 Task: Open settings.json of the linux in the integrated.
Action: Mouse moved to (107, 639)
Screenshot: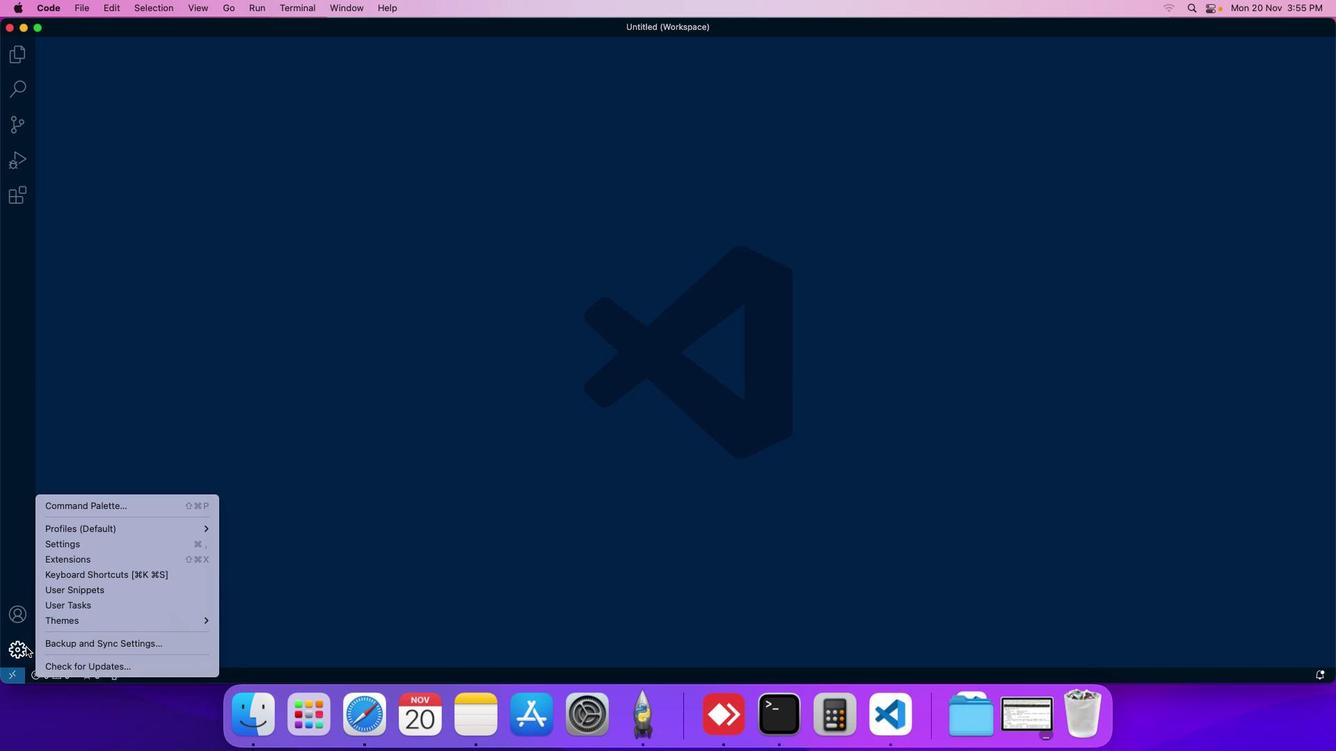 
Action: Mouse pressed left at (107, 639)
Screenshot: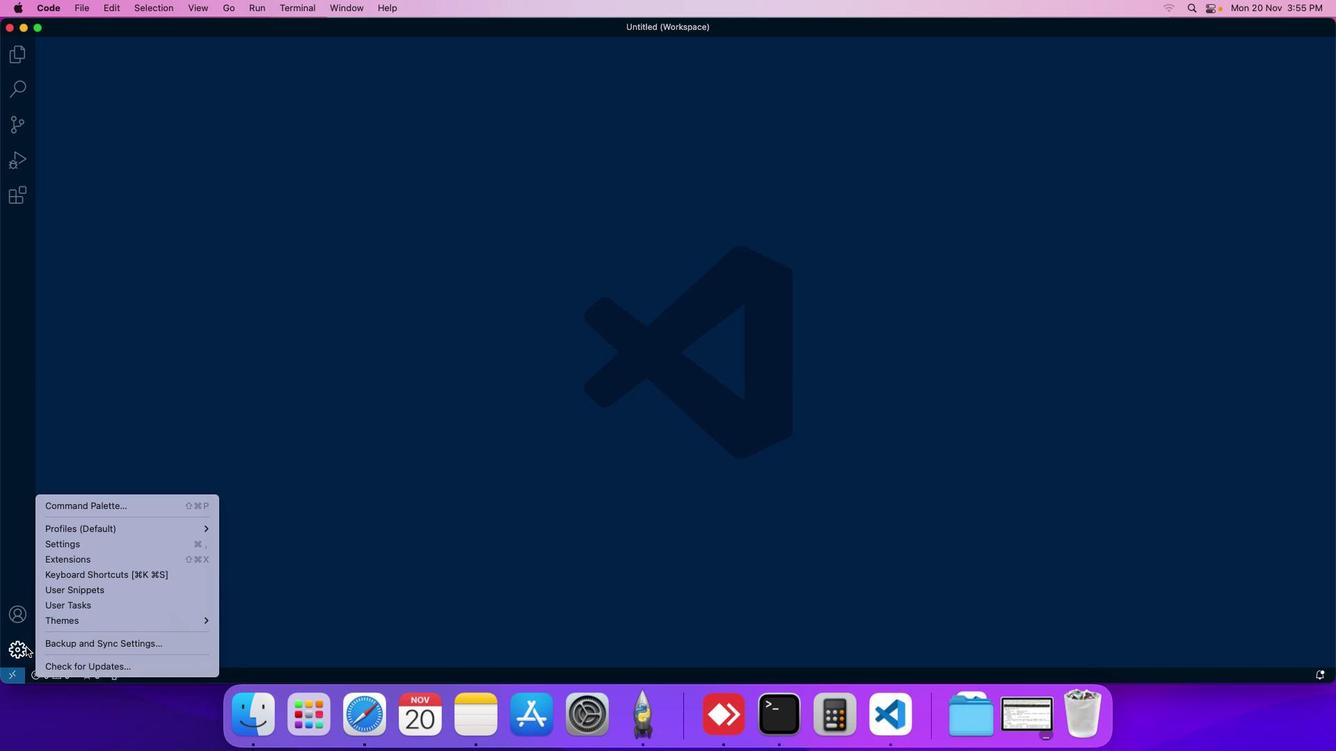 
Action: Mouse moved to (144, 535)
Screenshot: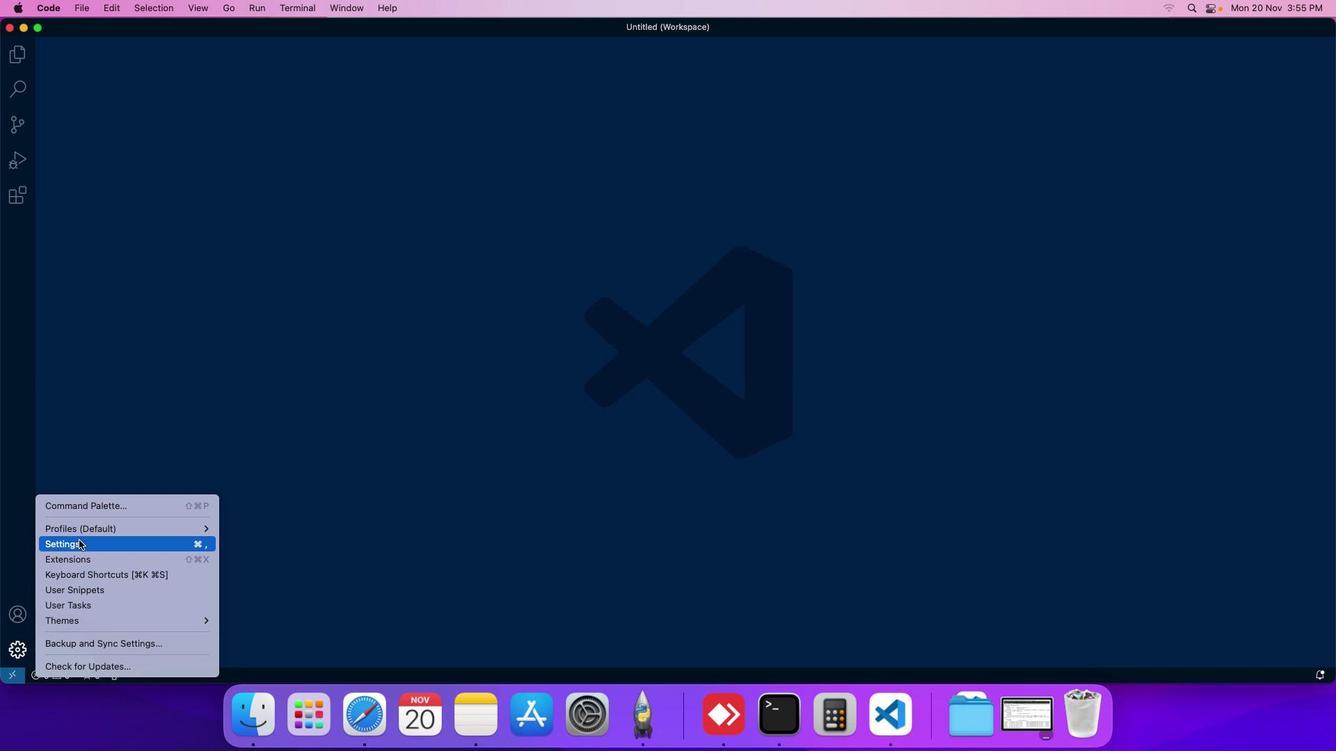 
Action: Mouse pressed left at (144, 535)
Screenshot: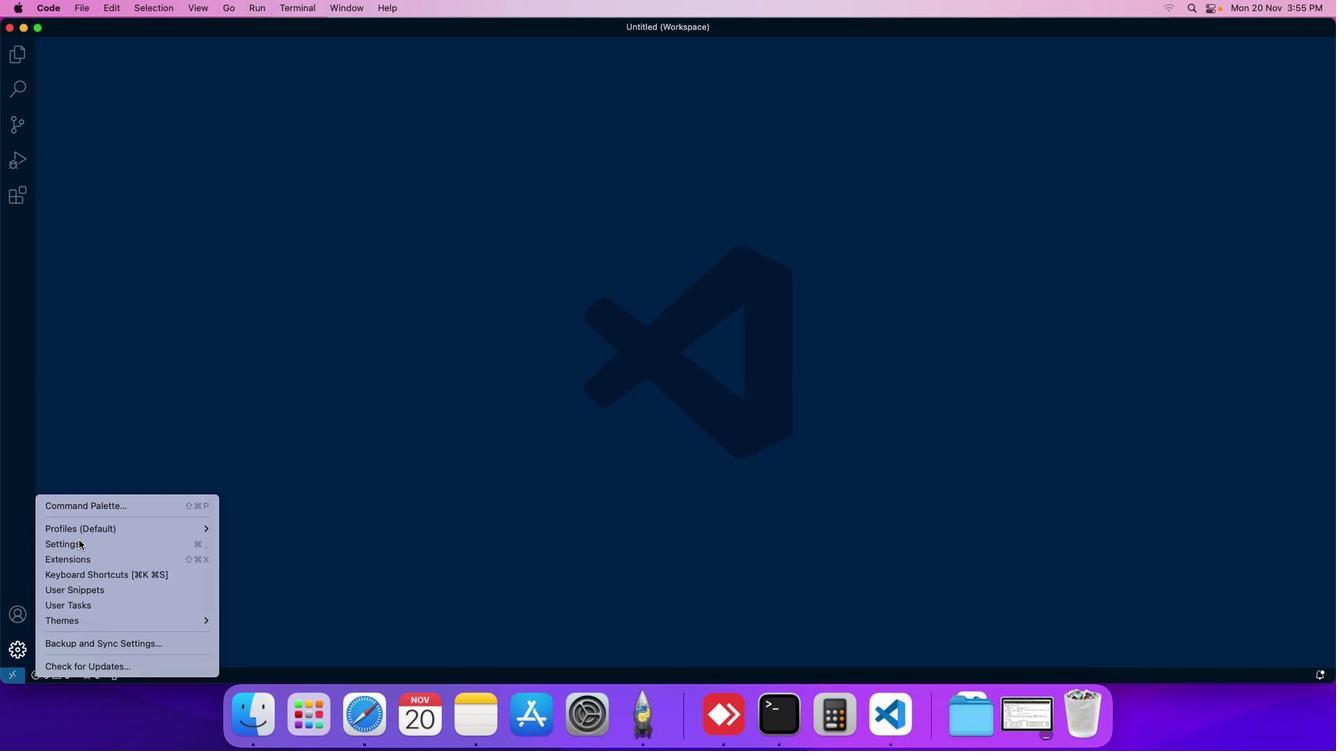 
Action: Mouse moved to (313, 114)
Screenshot: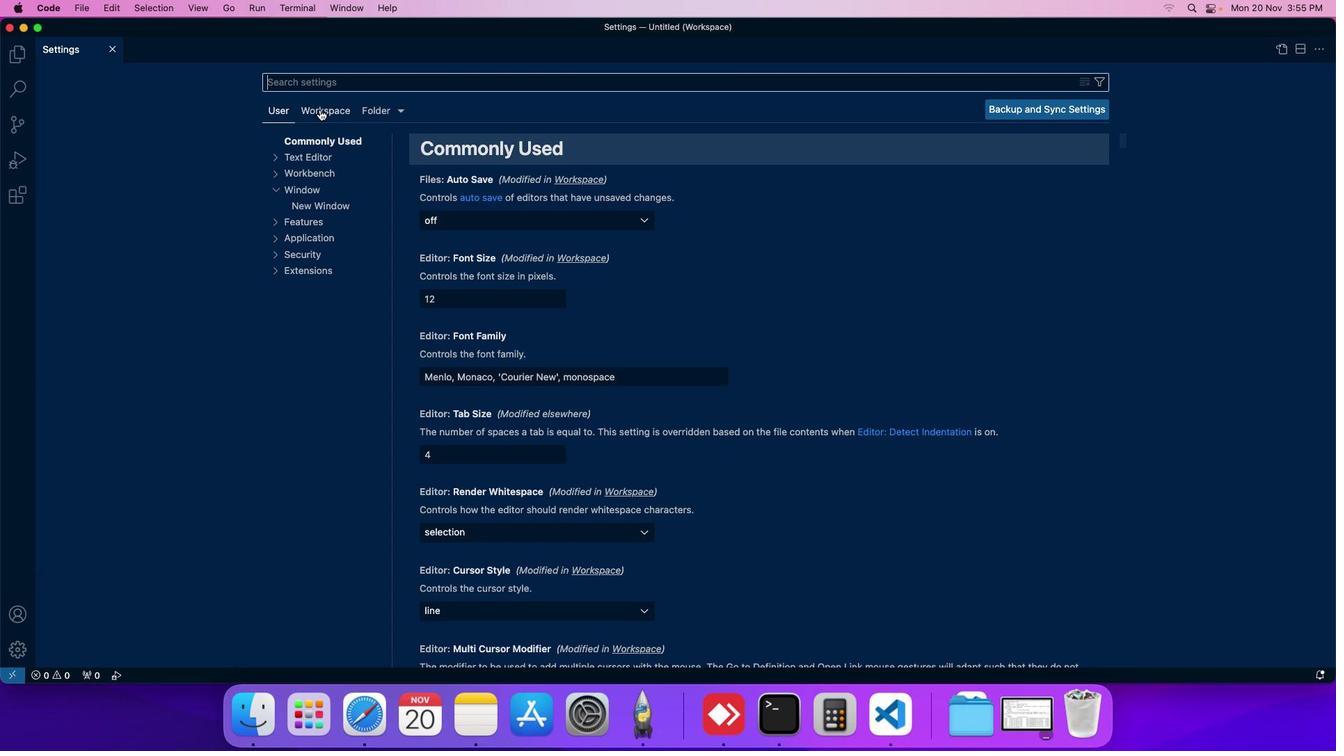 
Action: Mouse pressed left at (313, 114)
Screenshot: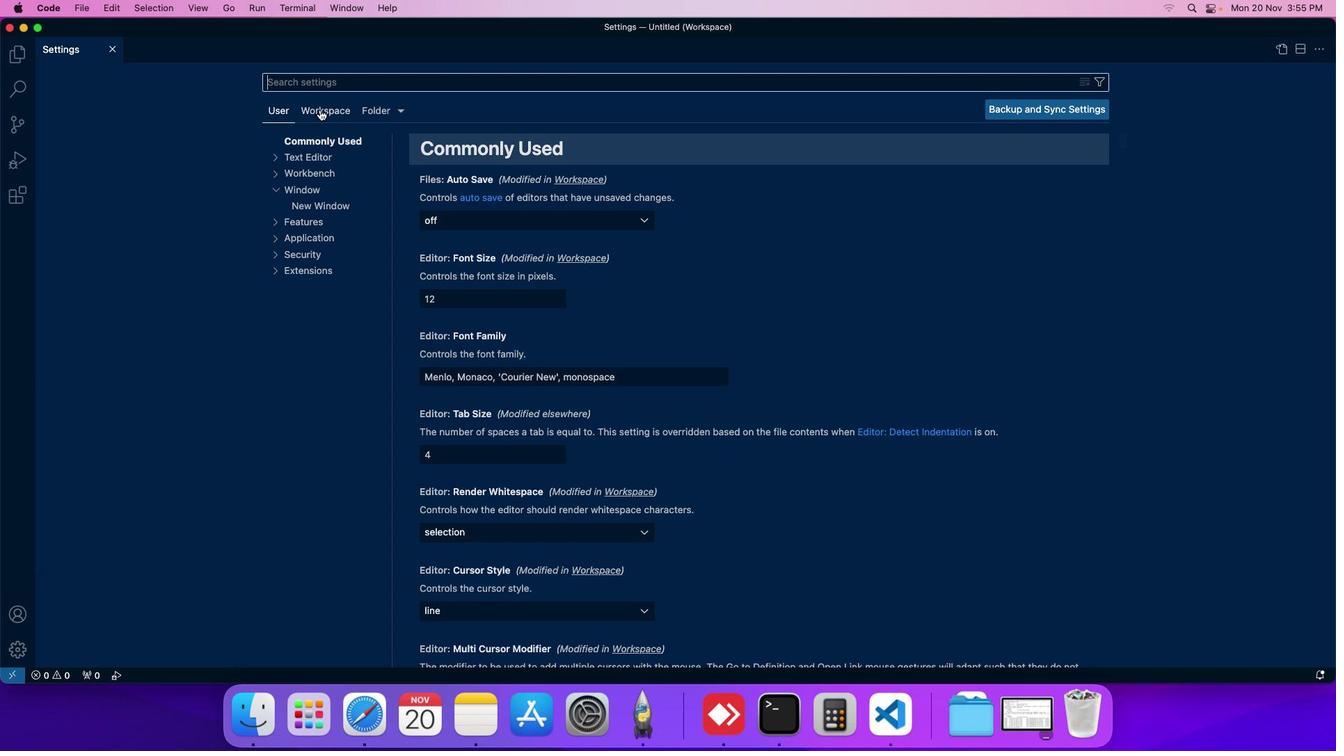 
Action: Mouse moved to (301, 211)
Screenshot: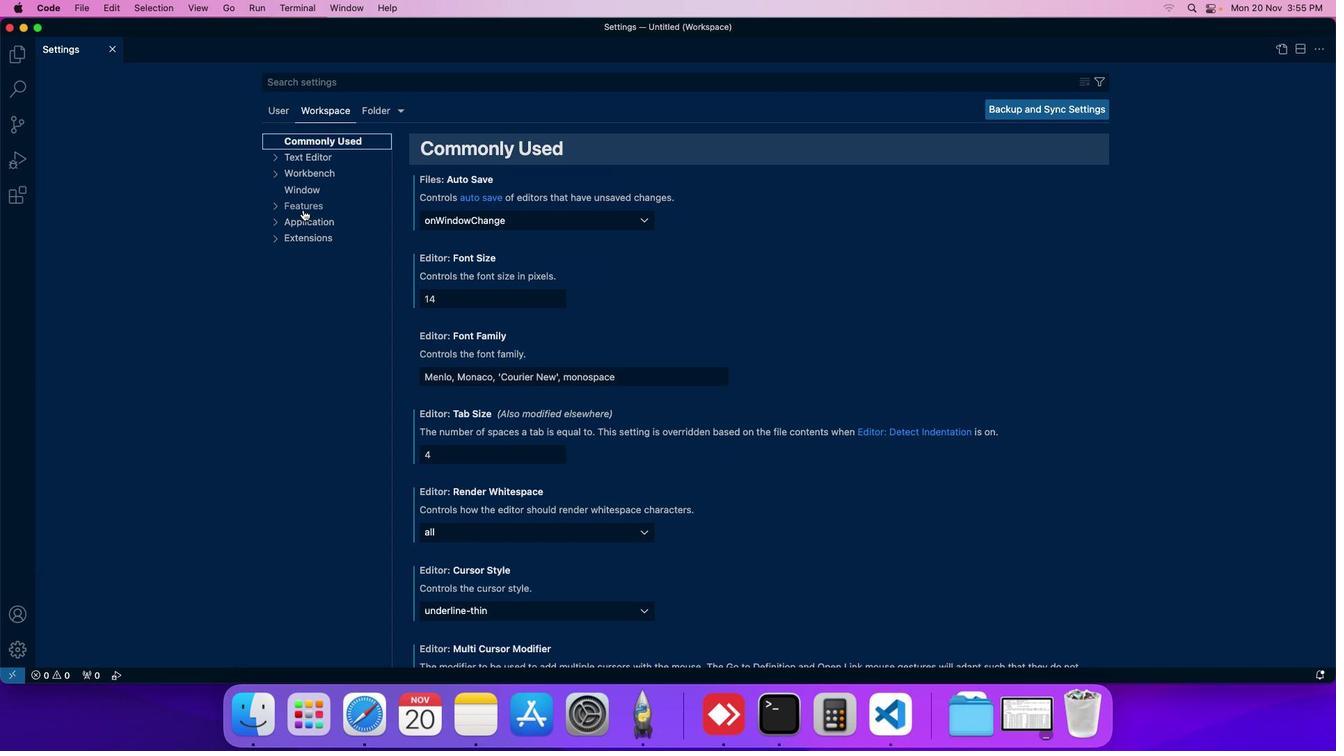 
Action: Mouse pressed left at (301, 211)
Screenshot: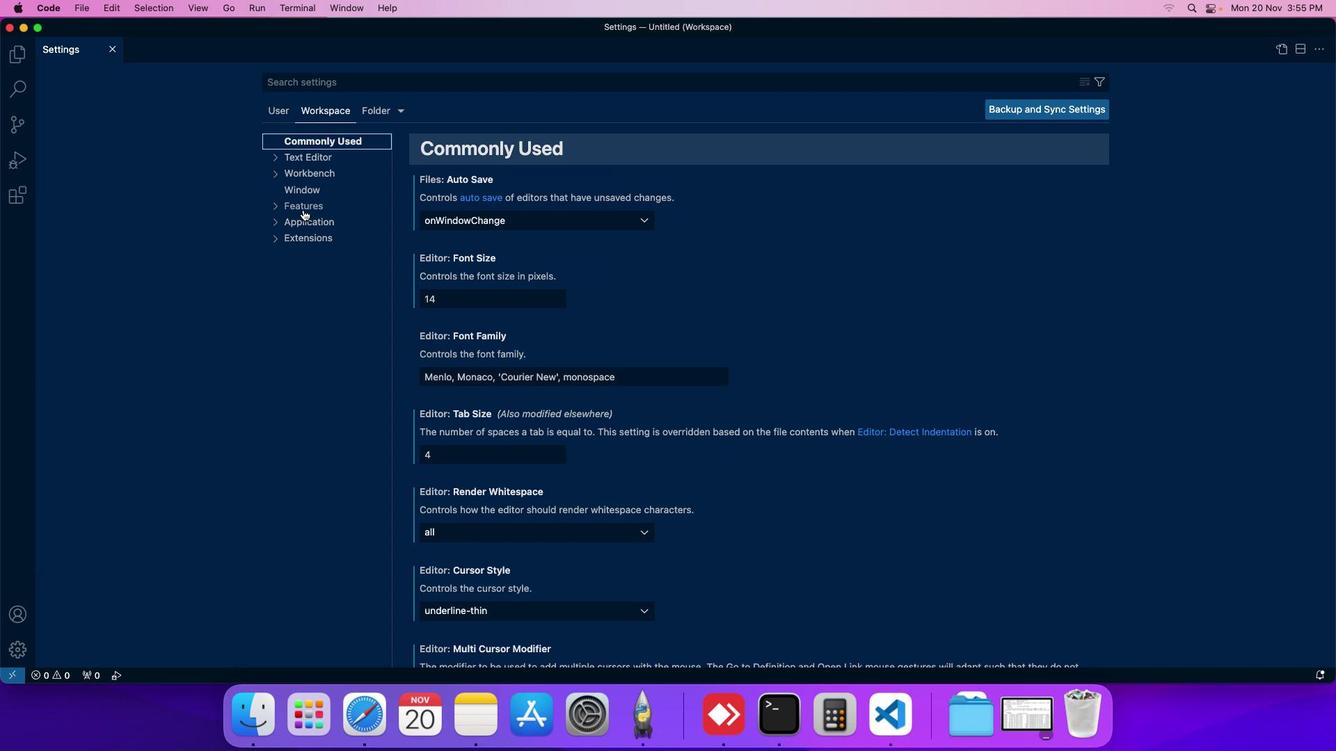 
Action: Mouse moved to (308, 332)
Screenshot: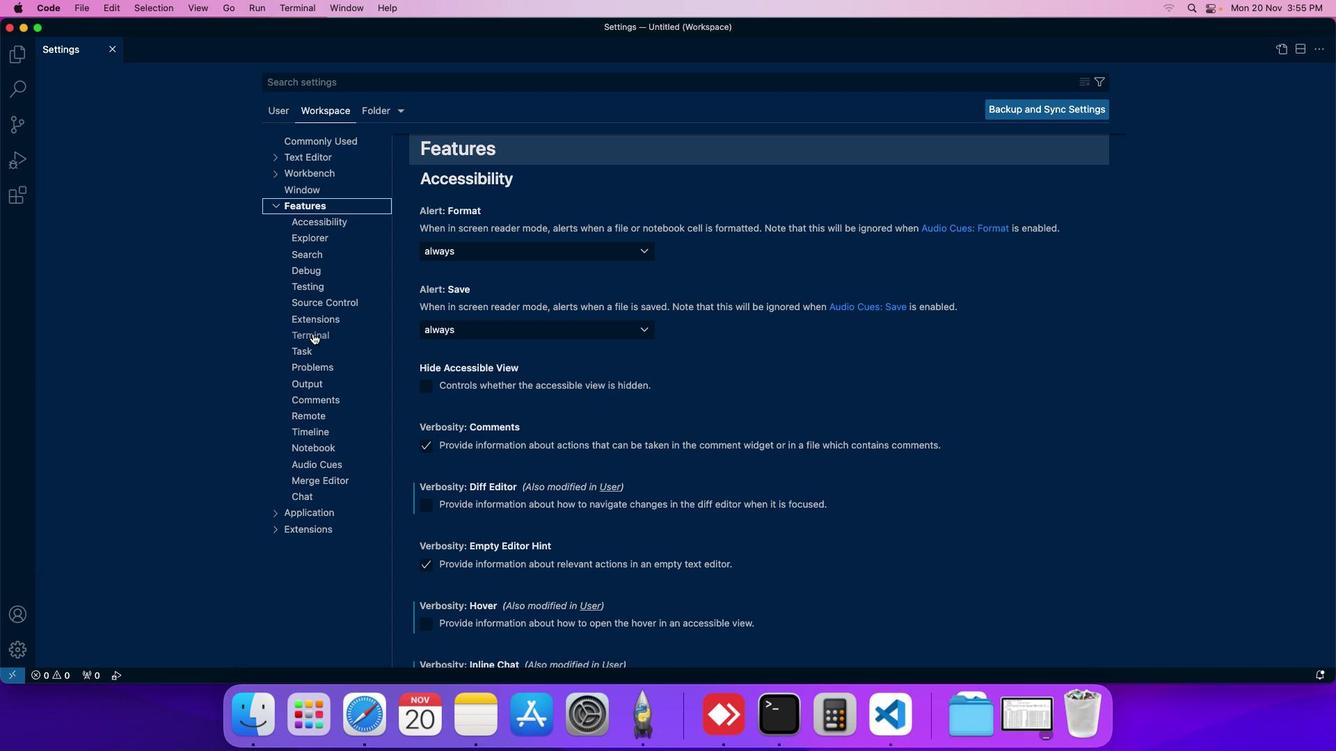 
Action: Mouse pressed left at (308, 332)
Screenshot: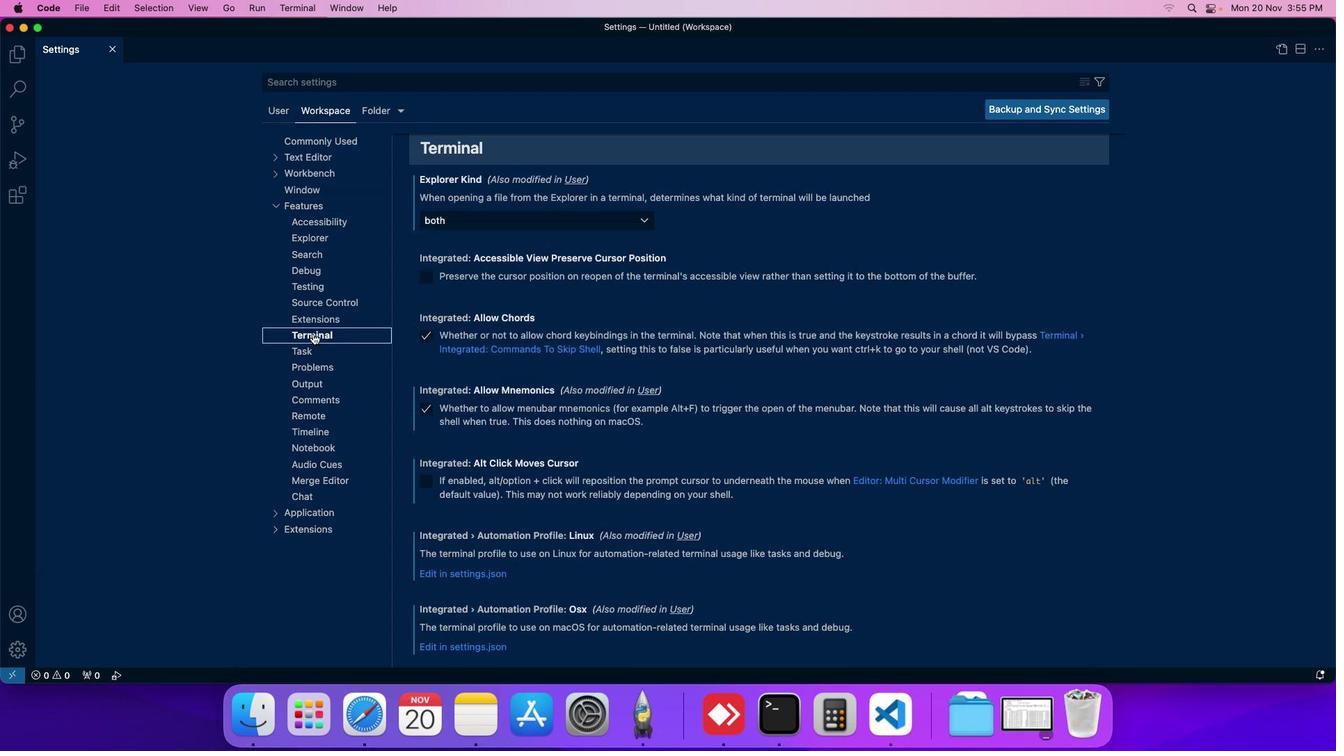 
Action: Mouse moved to (521, 420)
Screenshot: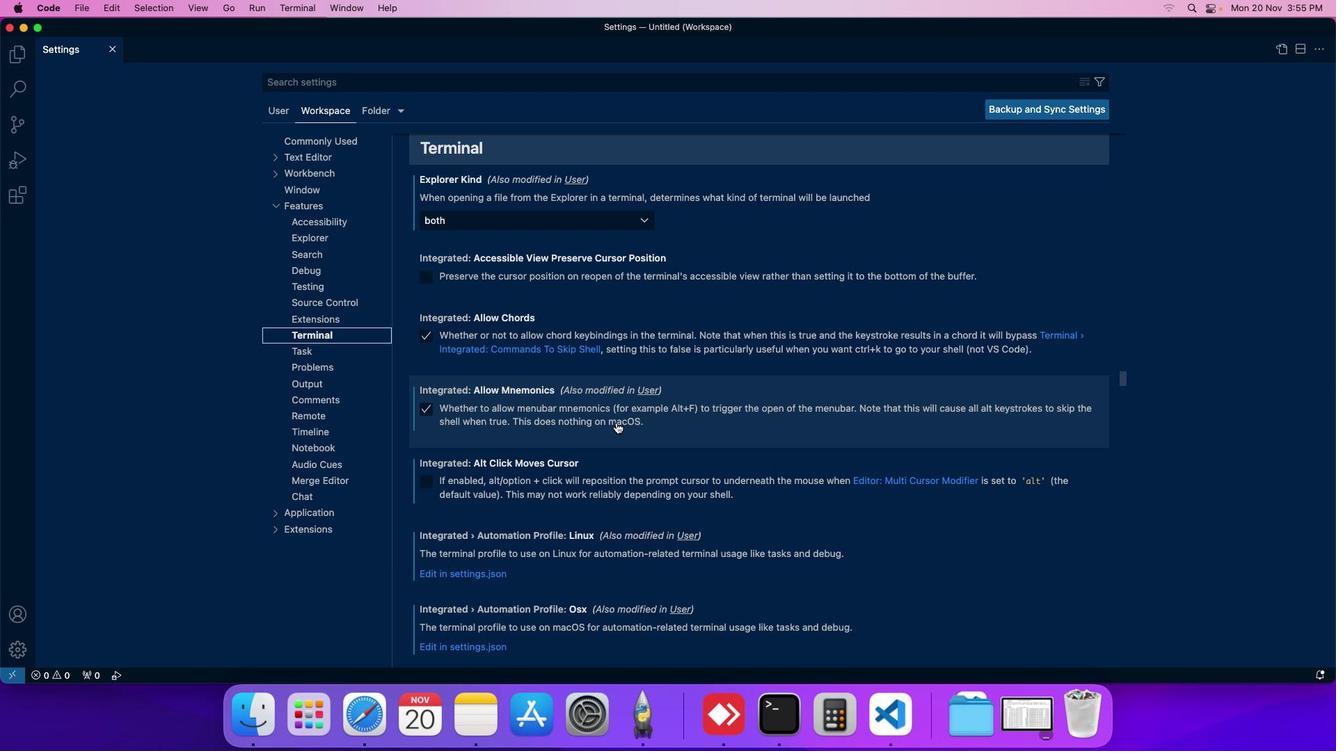 
Action: Mouse scrolled (521, 420) with delta (89, 5)
Screenshot: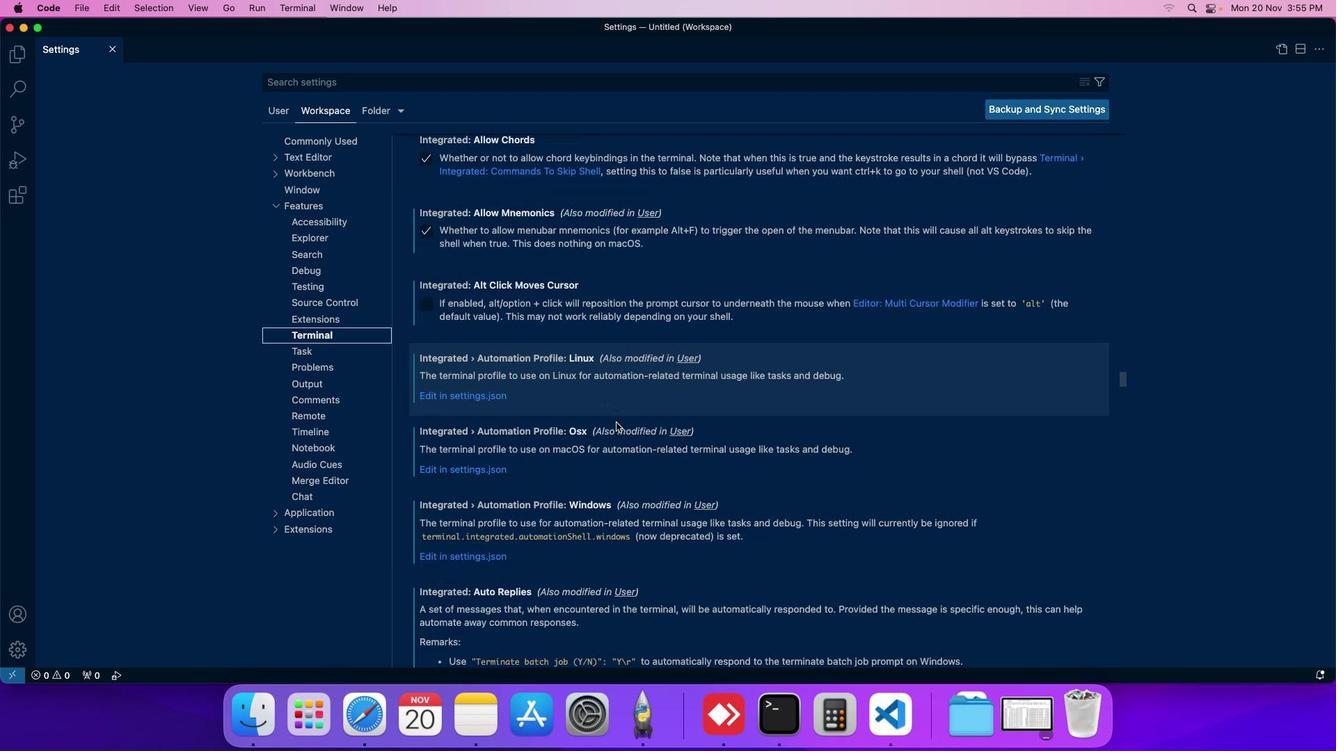 
Action: Mouse scrolled (521, 420) with delta (89, 5)
Screenshot: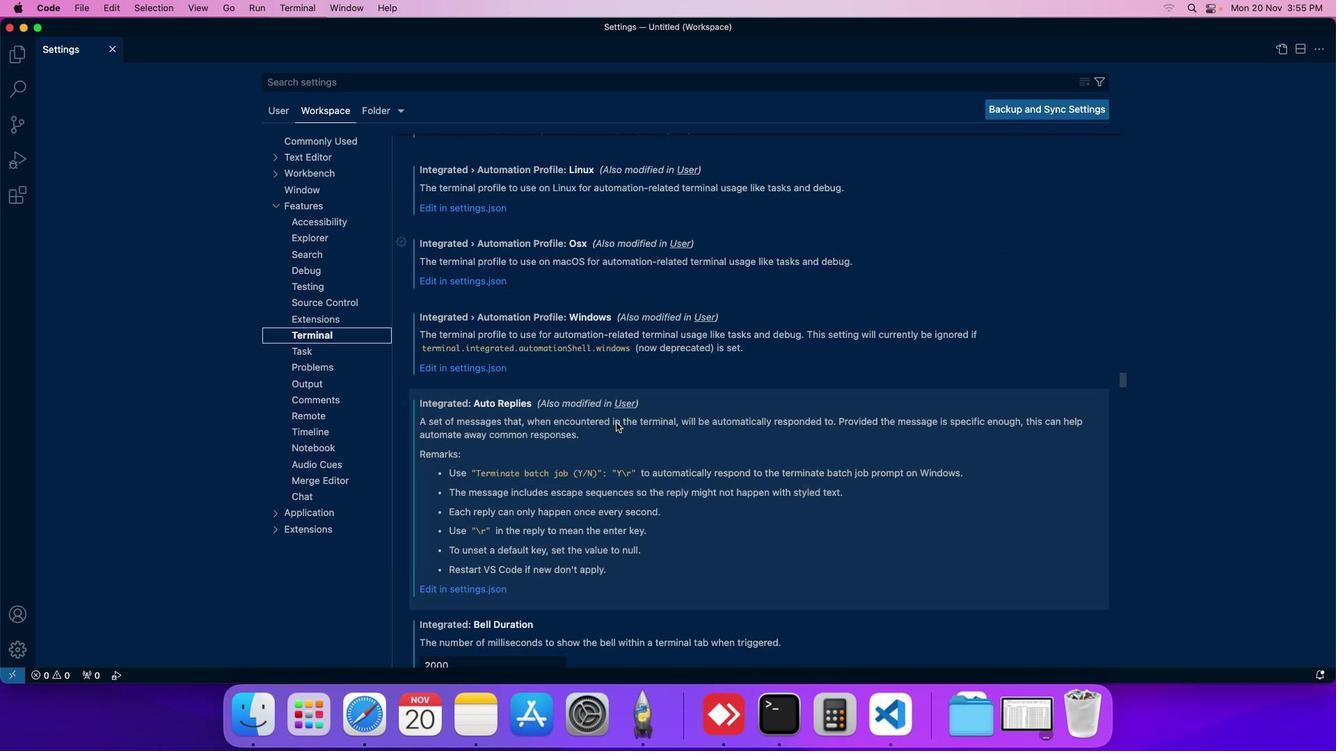 
Action: Mouse moved to (521, 420)
Screenshot: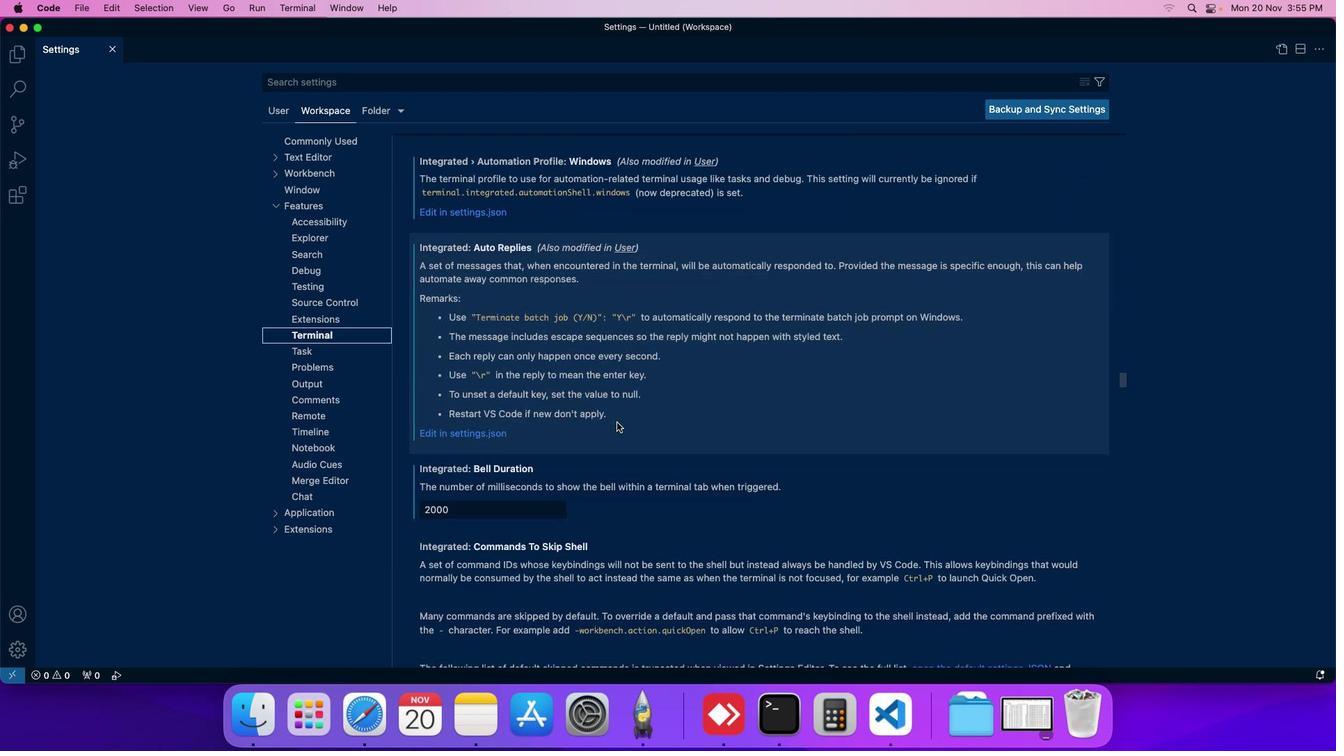 
Action: Mouse scrolled (521, 420) with delta (89, 5)
Screenshot: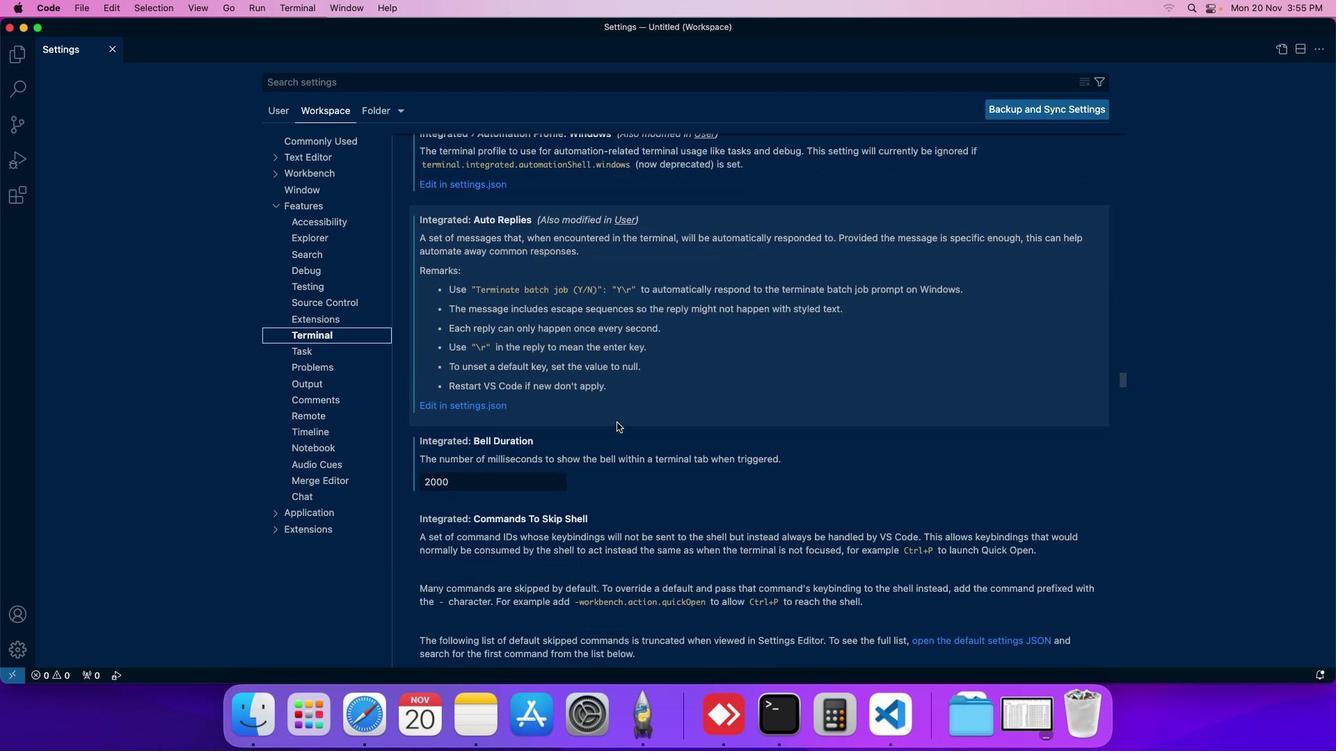 
Action: Mouse scrolled (521, 420) with delta (89, 5)
Screenshot: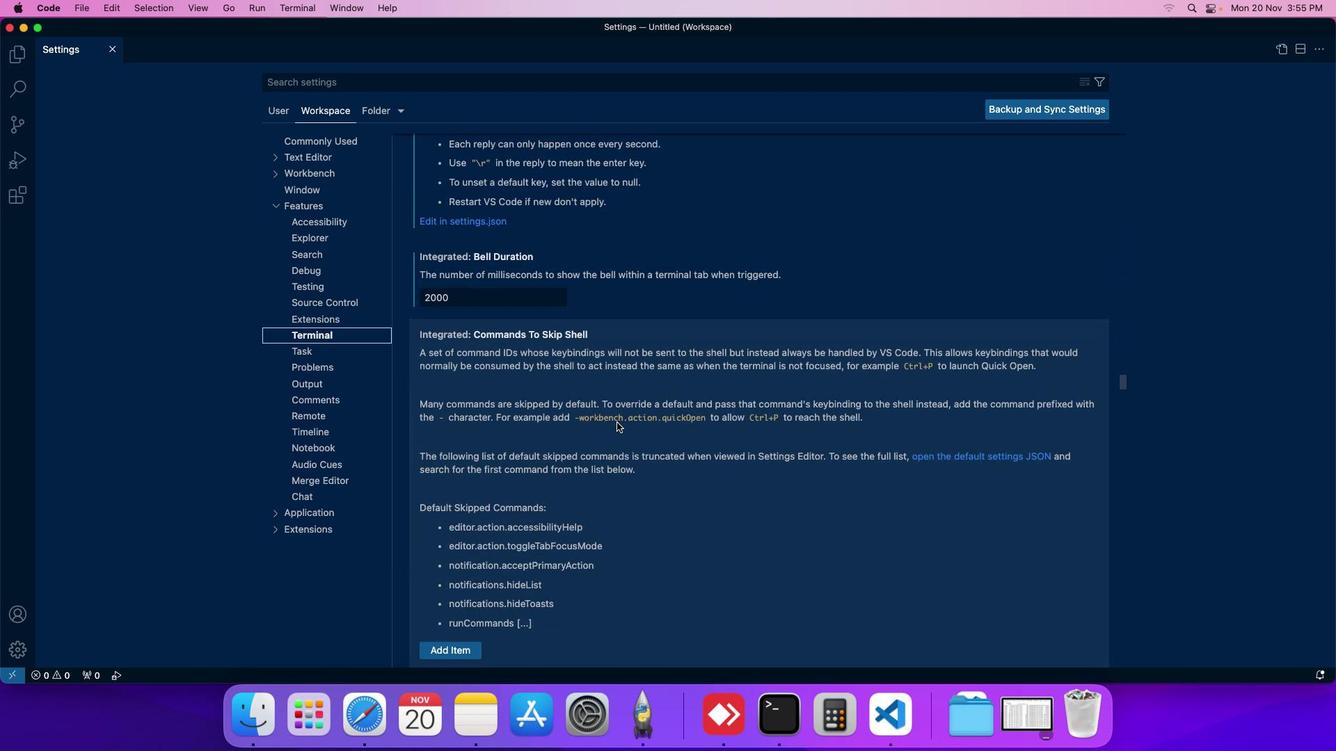 
Action: Mouse scrolled (521, 420) with delta (89, 5)
Screenshot: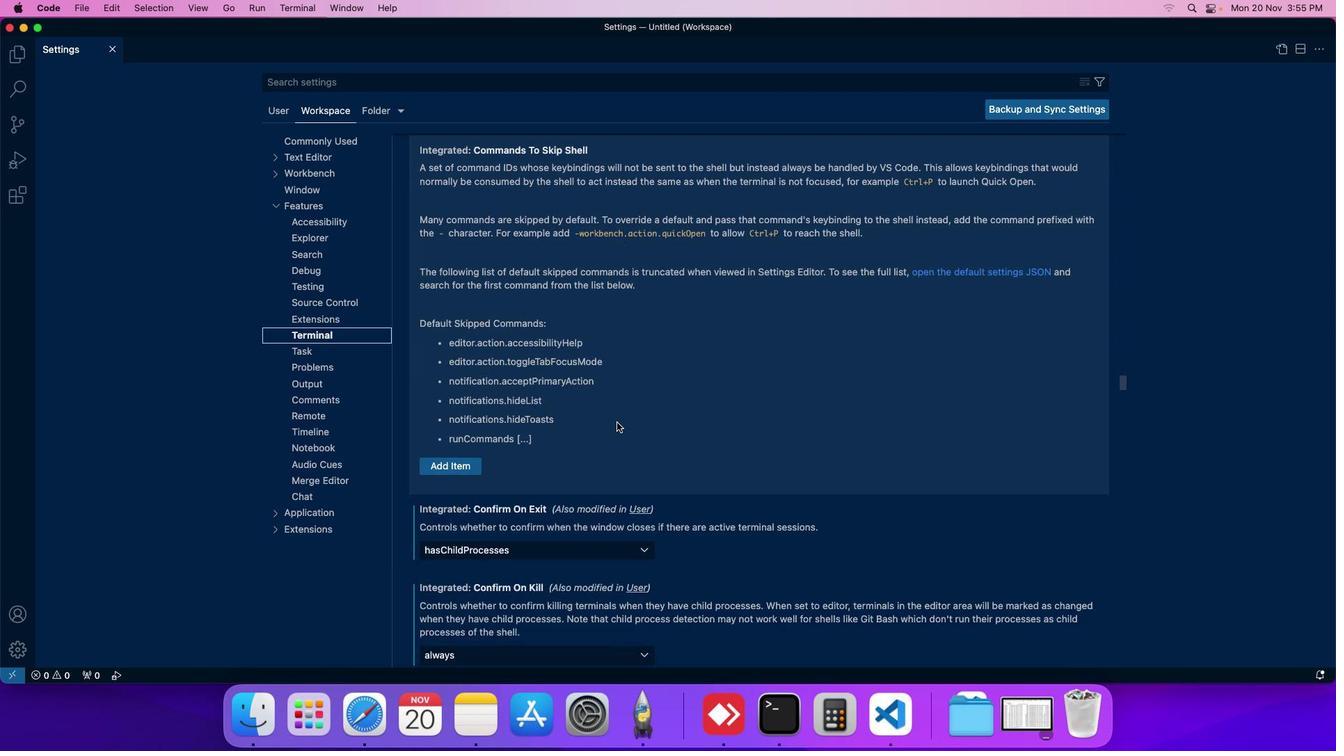 
Action: Mouse scrolled (521, 420) with delta (89, 5)
Screenshot: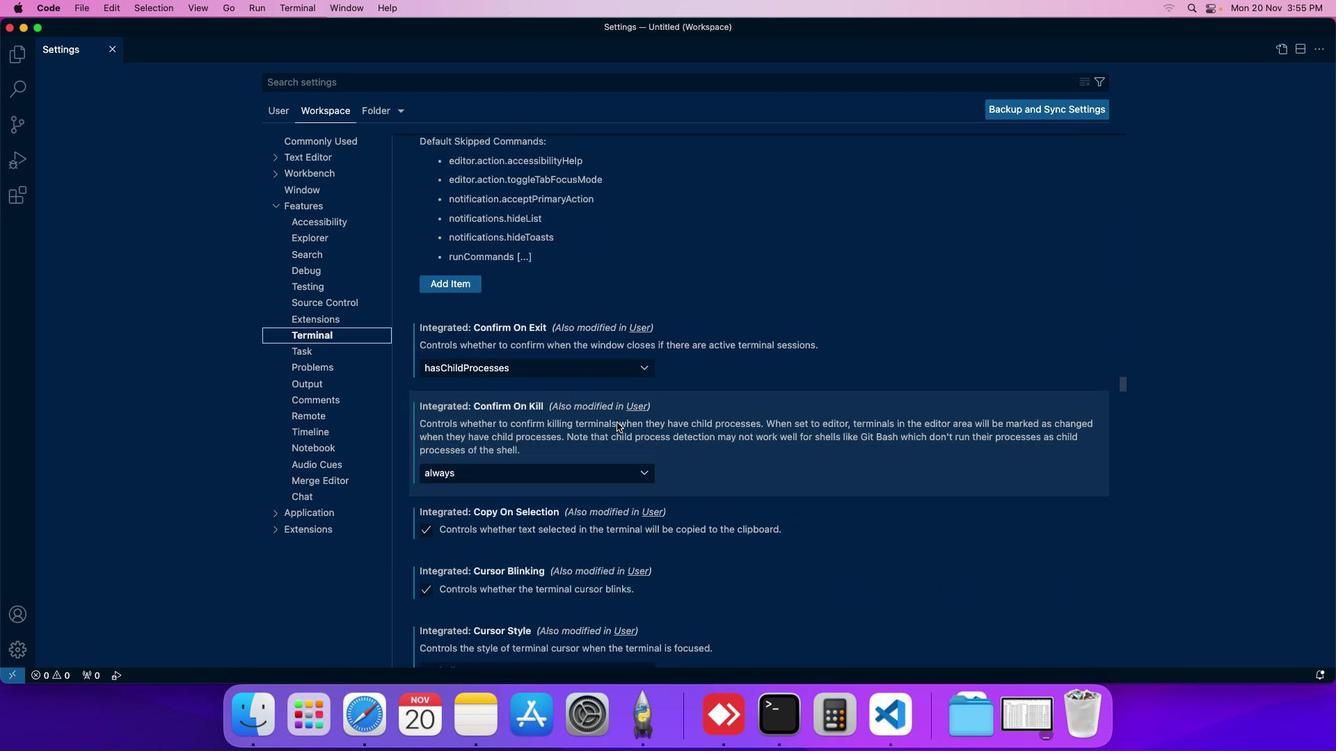 
Action: Mouse scrolled (521, 420) with delta (89, 5)
Screenshot: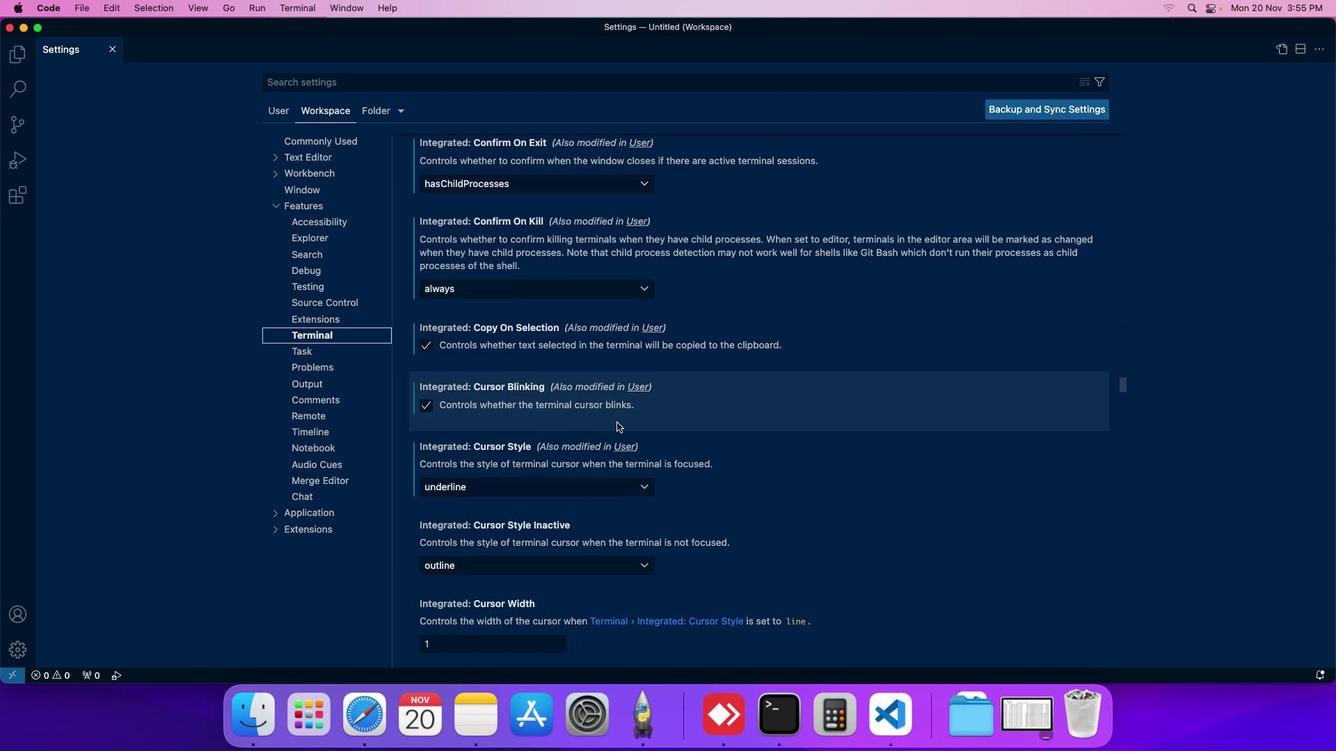 
Action: Mouse moved to (522, 419)
Screenshot: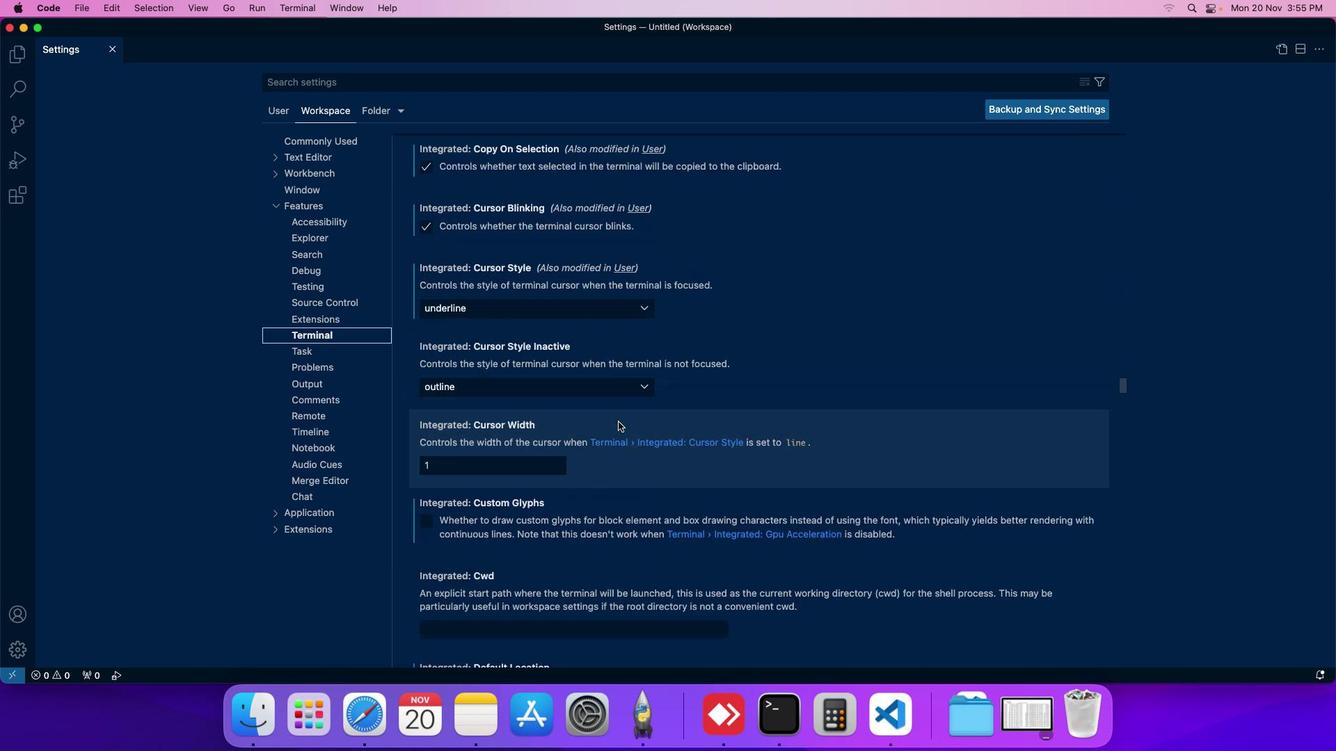 
Action: Mouse scrolled (522, 419) with delta (89, 5)
Screenshot: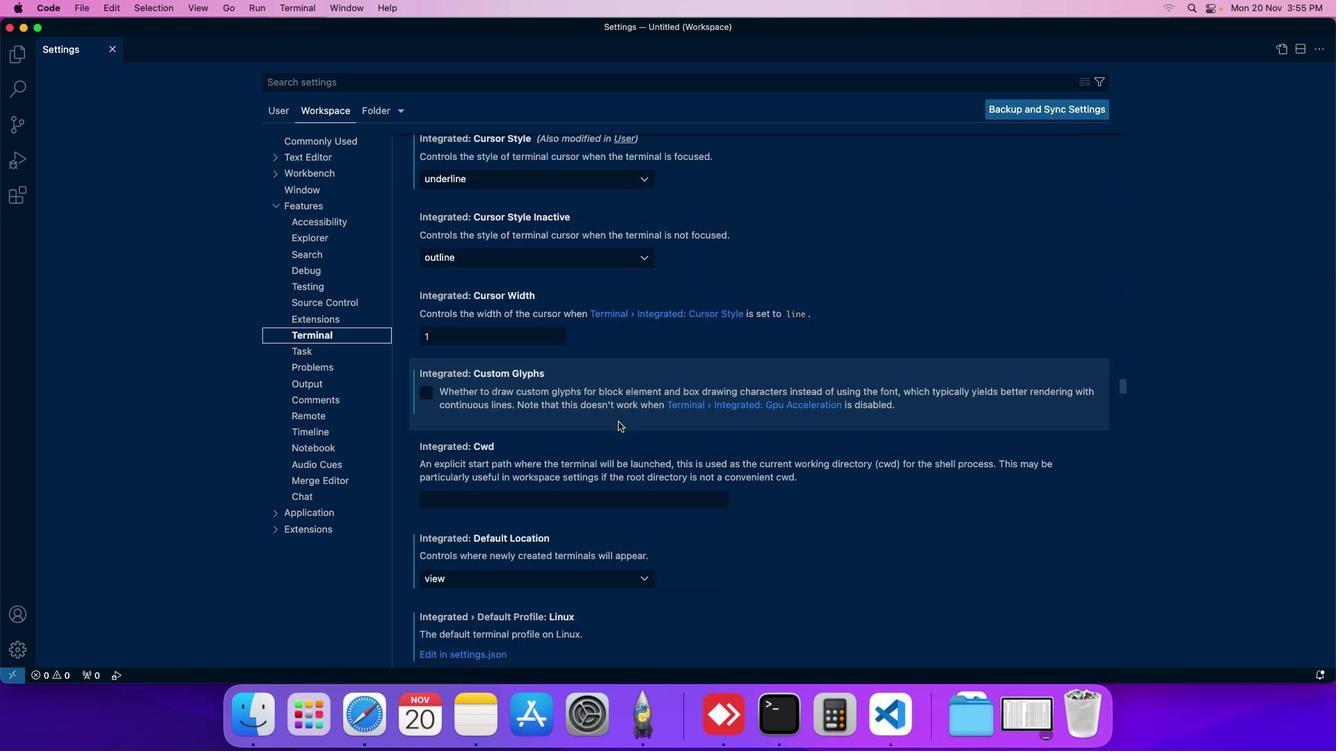 
Action: Mouse scrolled (522, 419) with delta (89, 5)
Screenshot: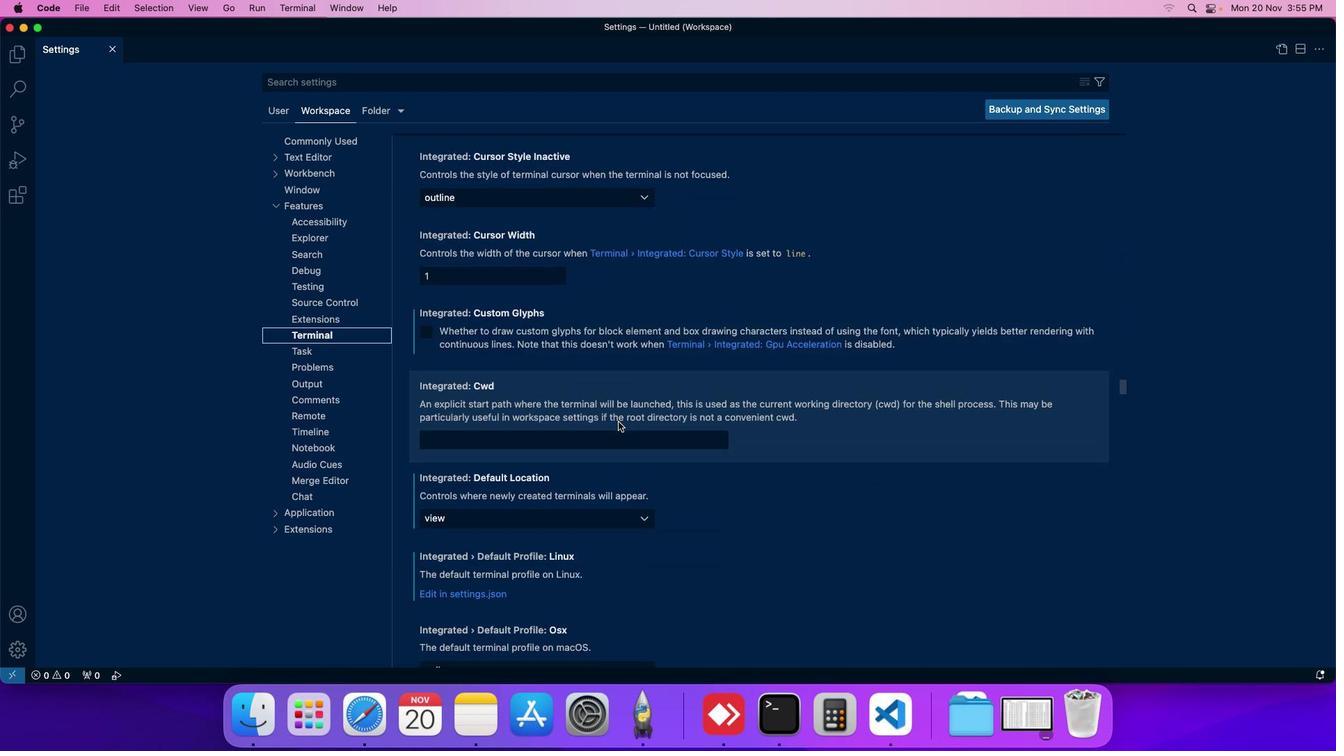 
Action: Mouse moved to (522, 419)
Screenshot: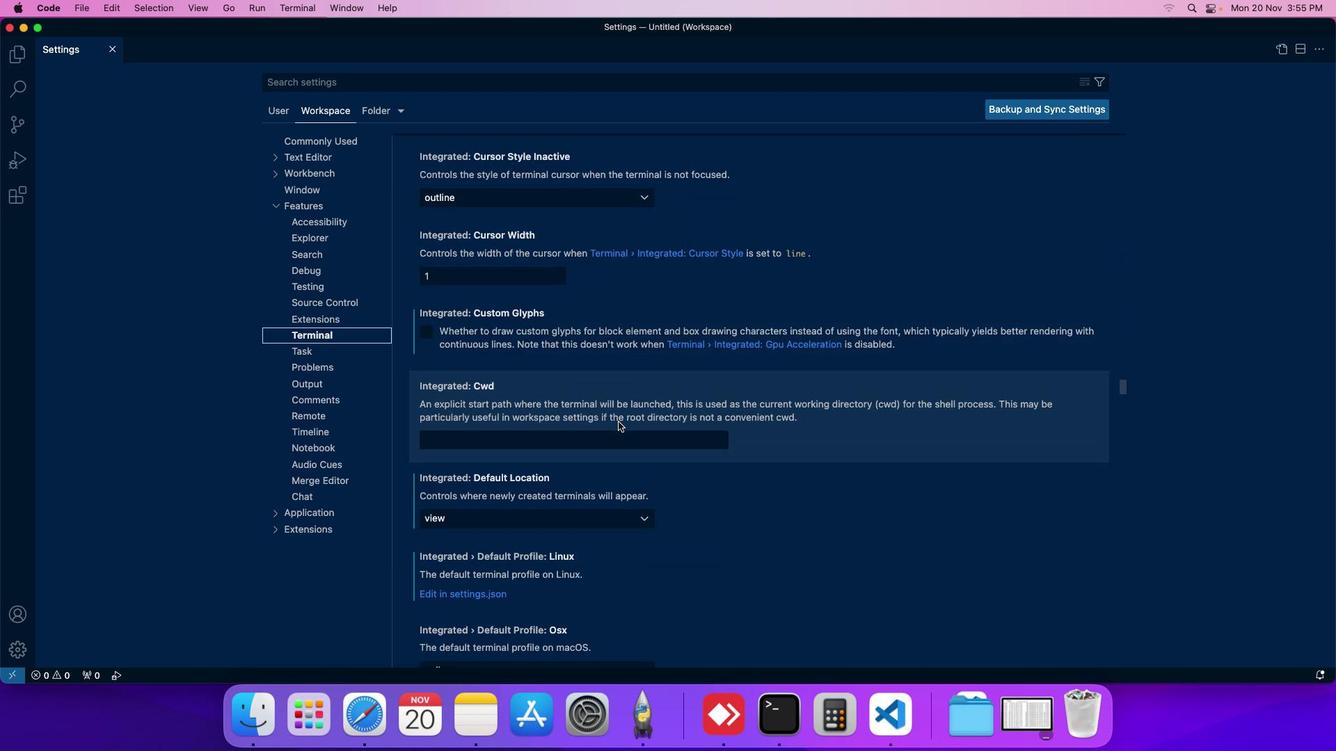 
Action: Mouse scrolled (522, 419) with delta (89, 5)
Screenshot: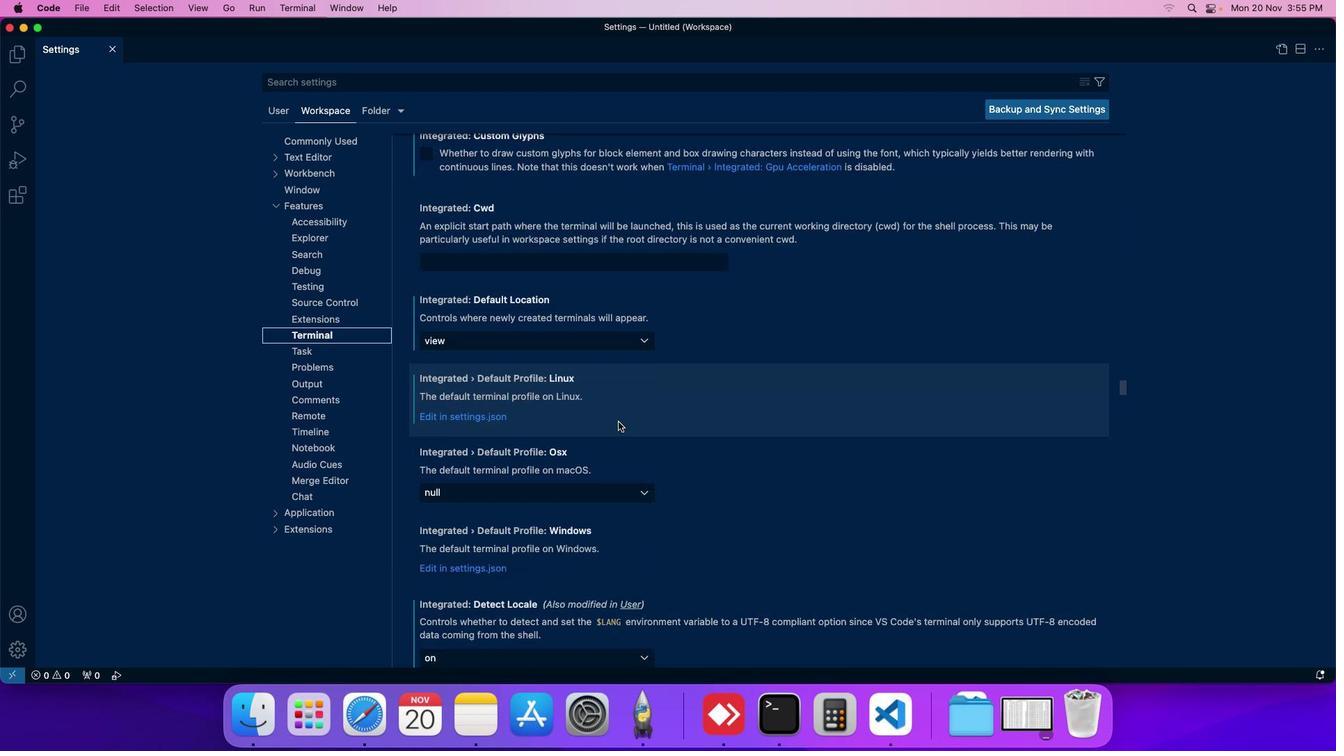 
Action: Mouse scrolled (522, 419) with delta (89, 5)
Screenshot: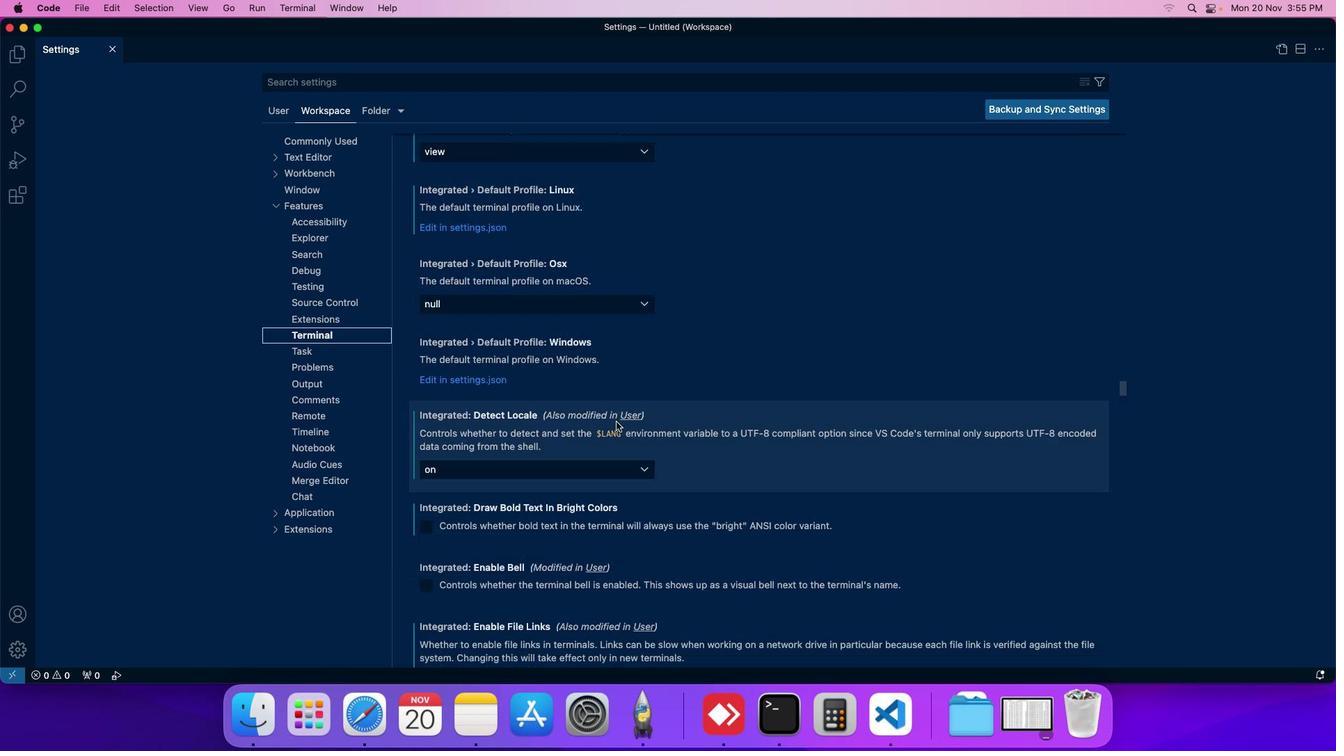 
Action: Mouse moved to (520, 419)
Screenshot: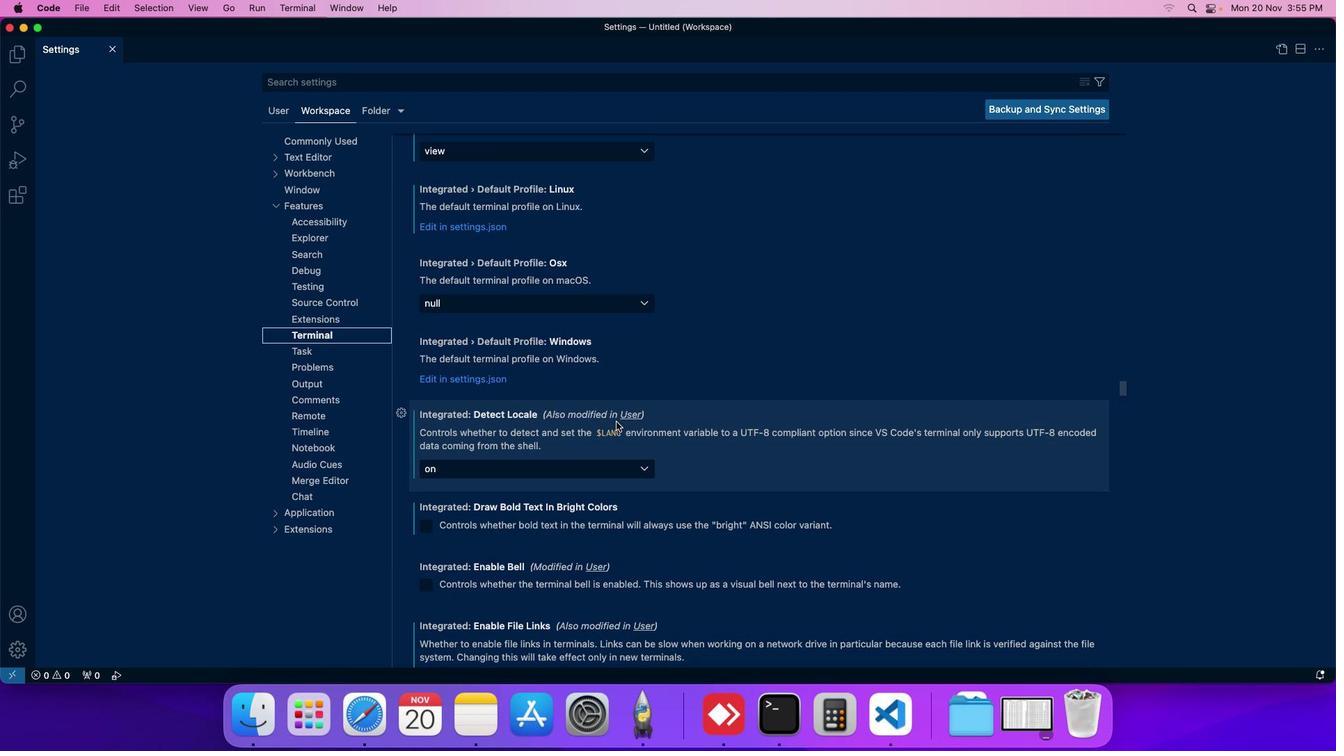 
Action: Mouse scrolled (520, 419) with delta (89, 5)
Screenshot: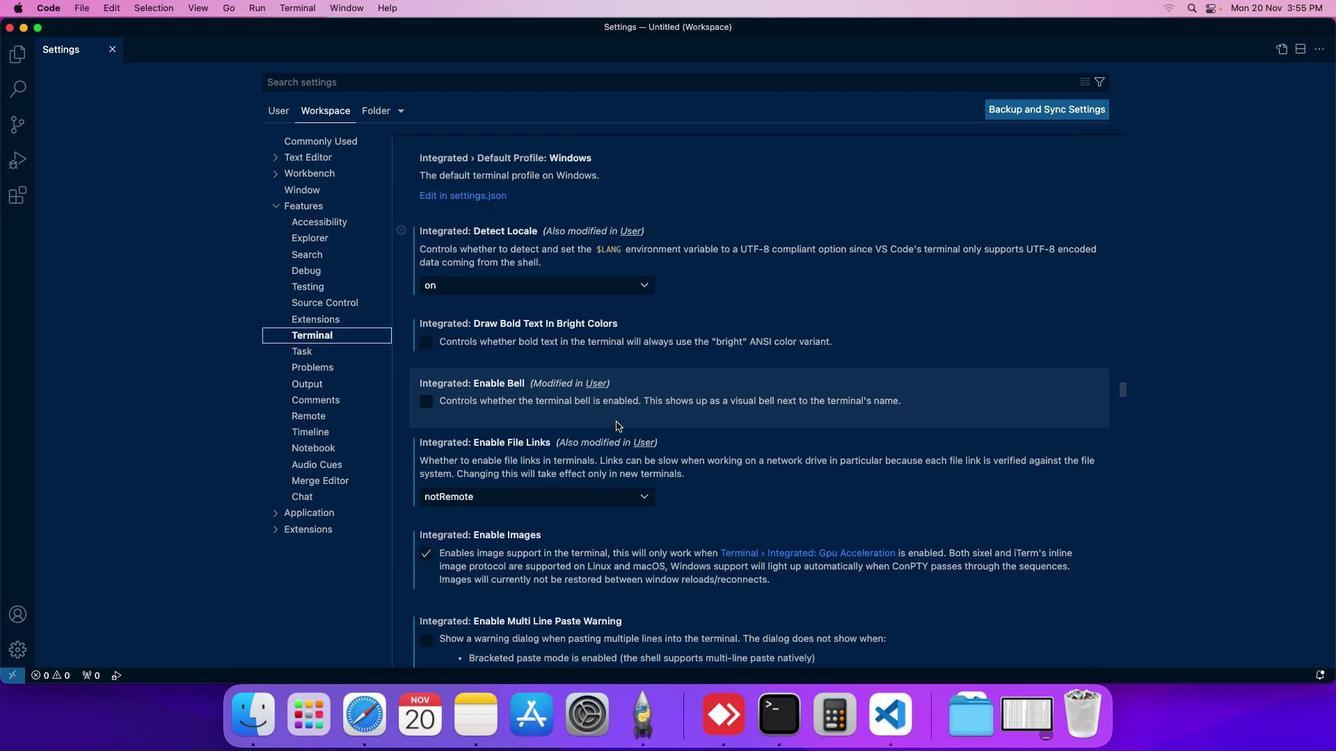 
Action: Mouse scrolled (520, 419) with delta (89, 5)
Screenshot: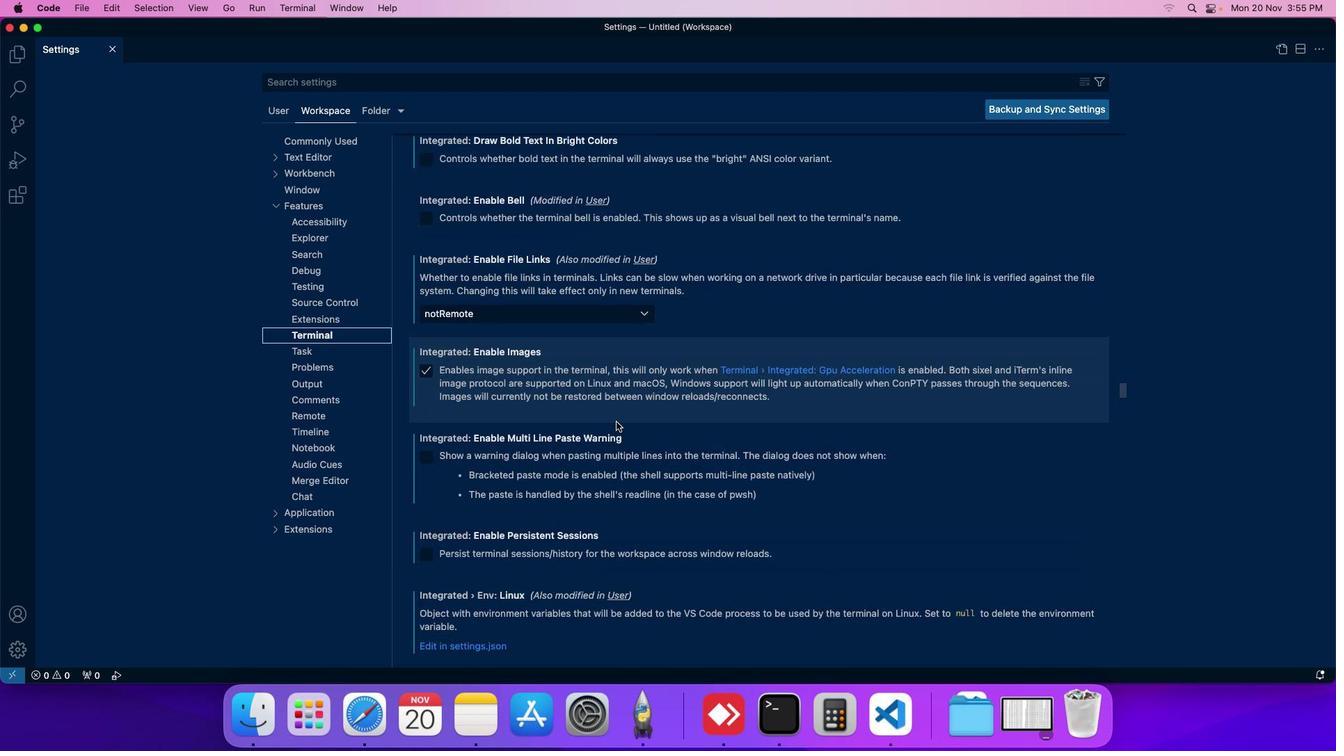 
Action: Mouse scrolled (520, 419) with delta (89, 5)
Screenshot: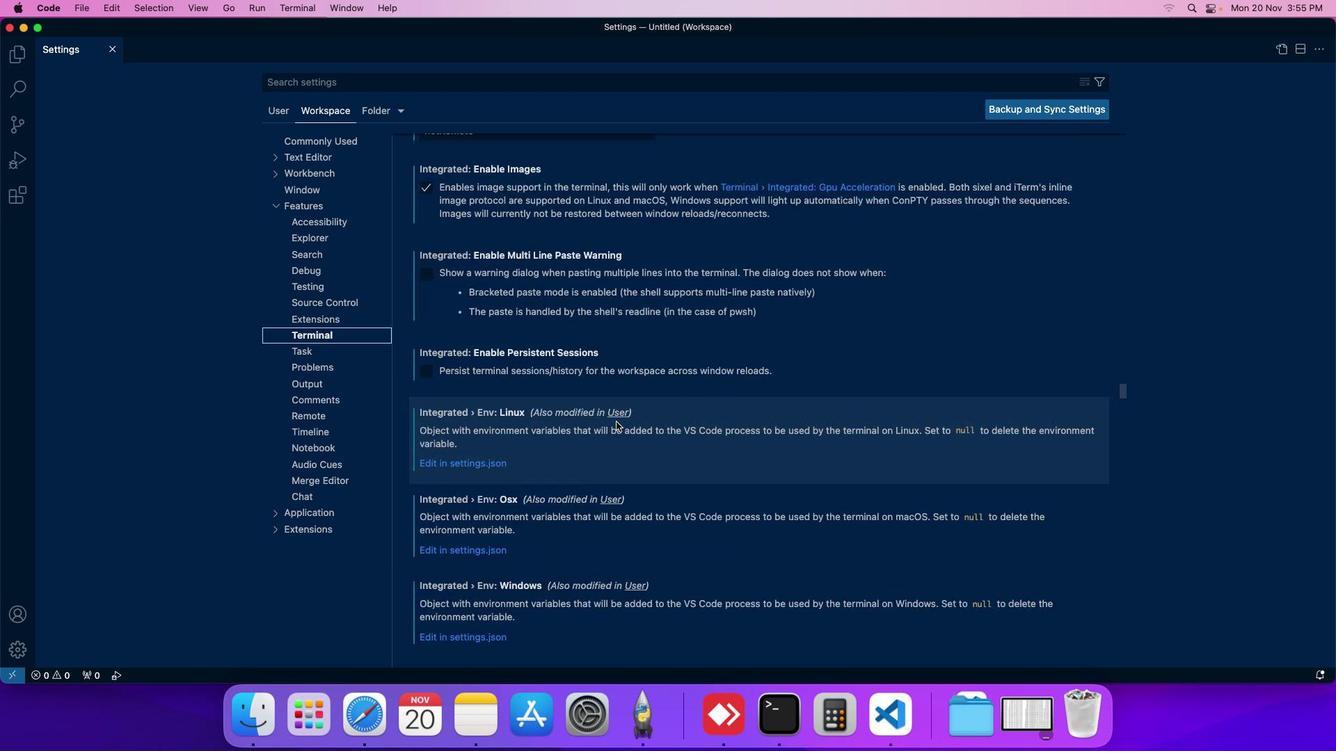
Action: Mouse scrolled (520, 419) with delta (89, 5)
Screenshot: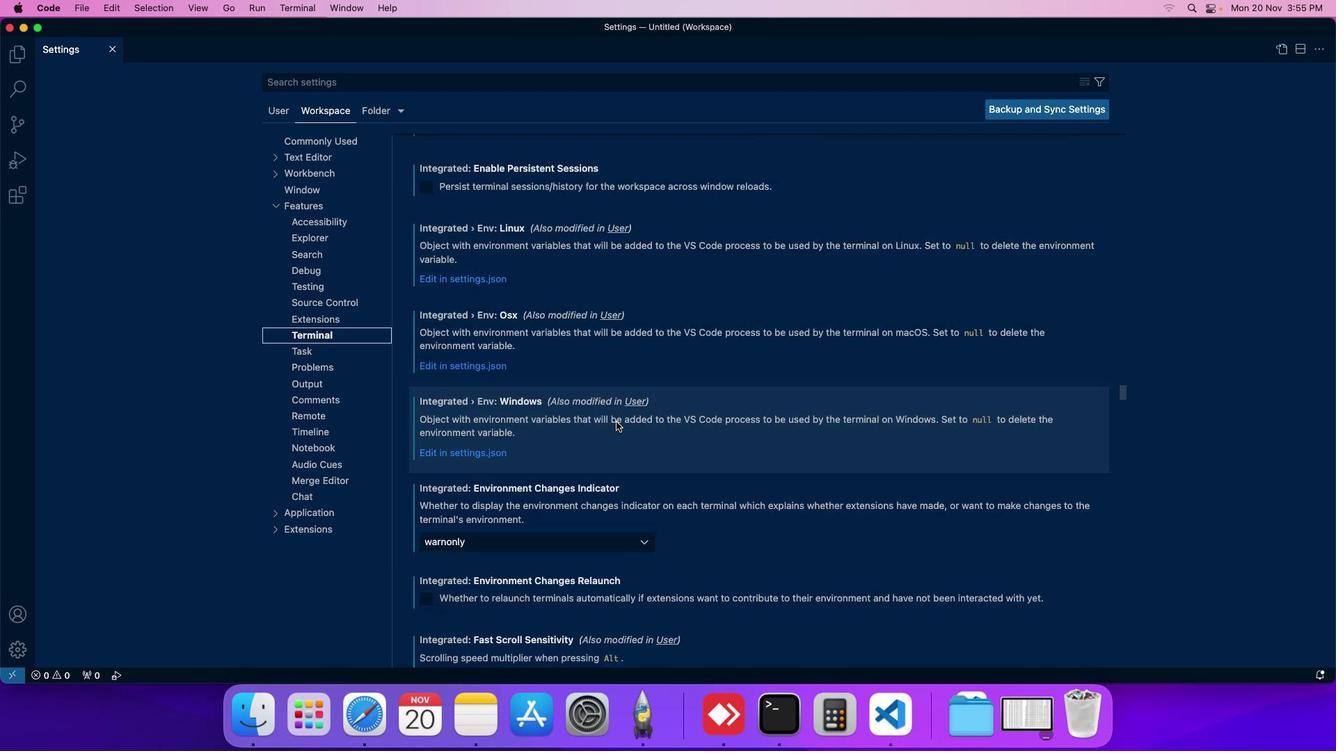 
Action: Mouse scrolled (520, 419) with delta (89, 5)
Screenshot: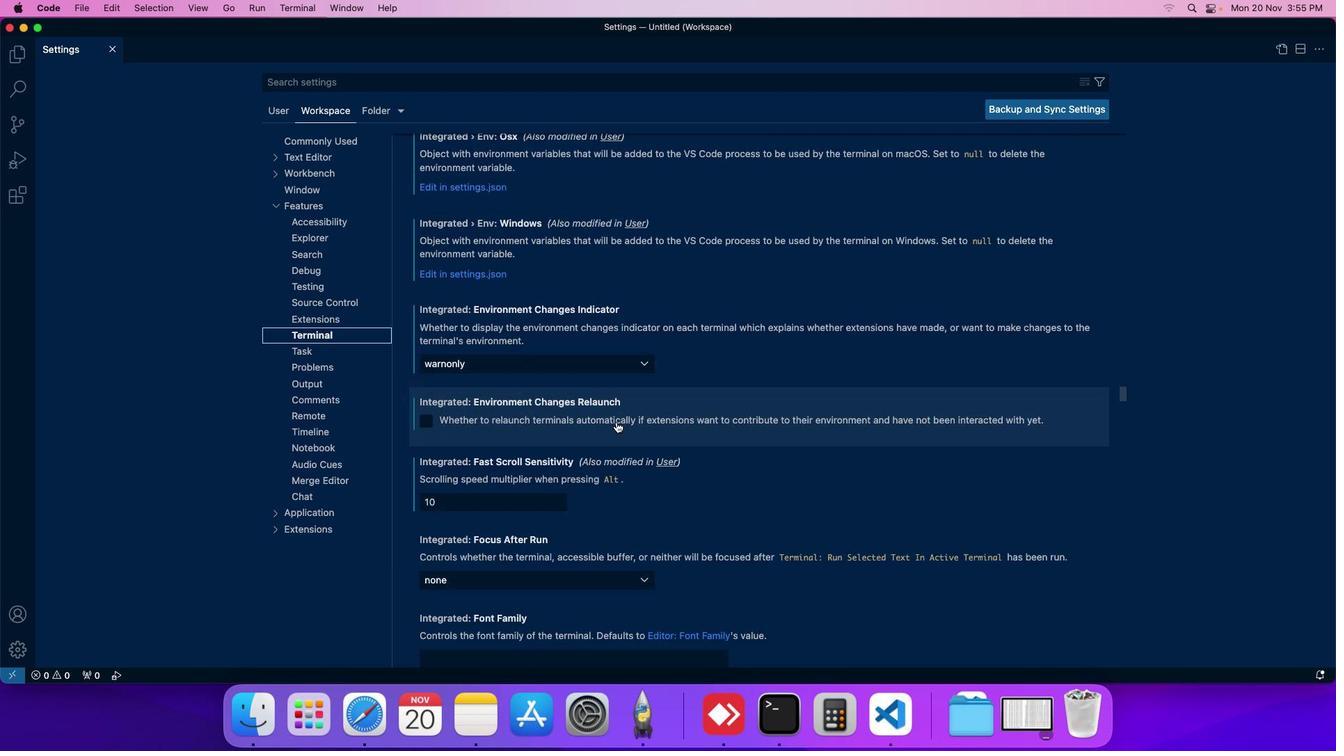
Action: Mouse scrolled (520, 419) with delta (89, 5)
Screenshot: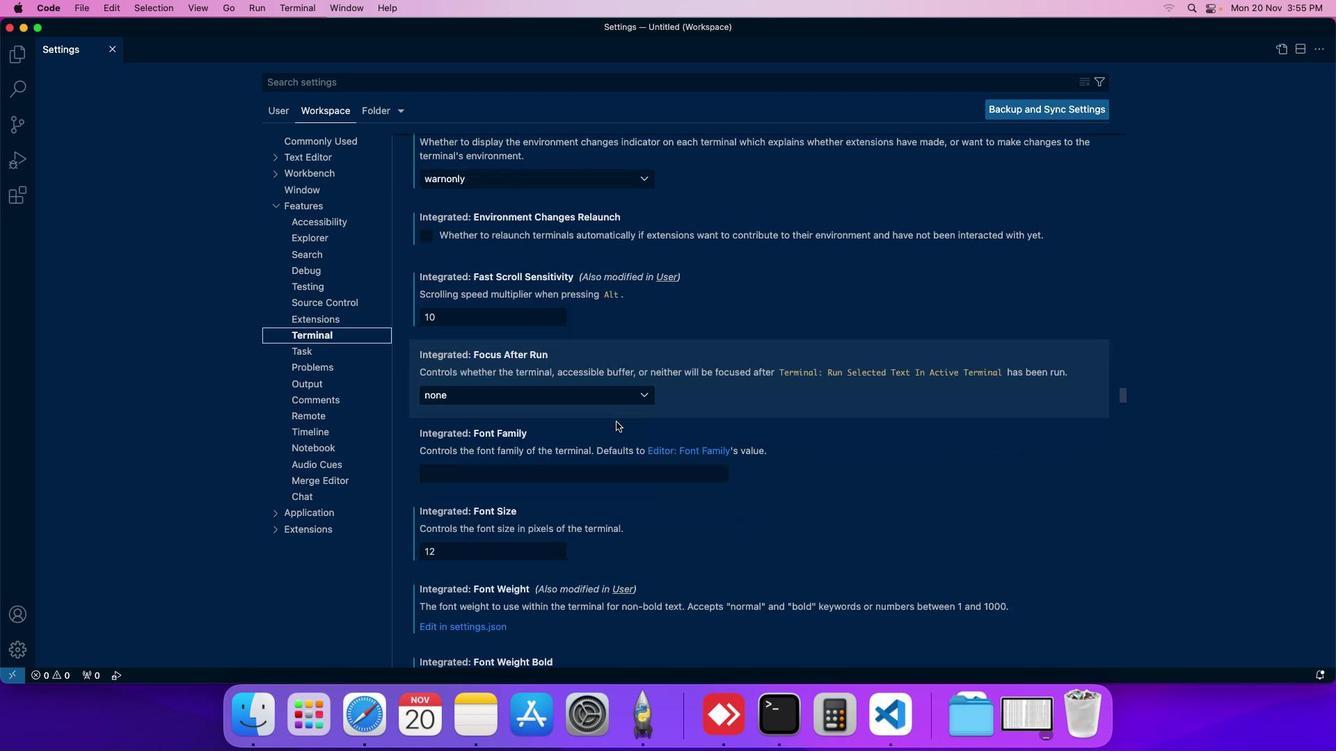 
Action: Mouse scrolled (520, 419) with delta (89, 5)
Screenshot: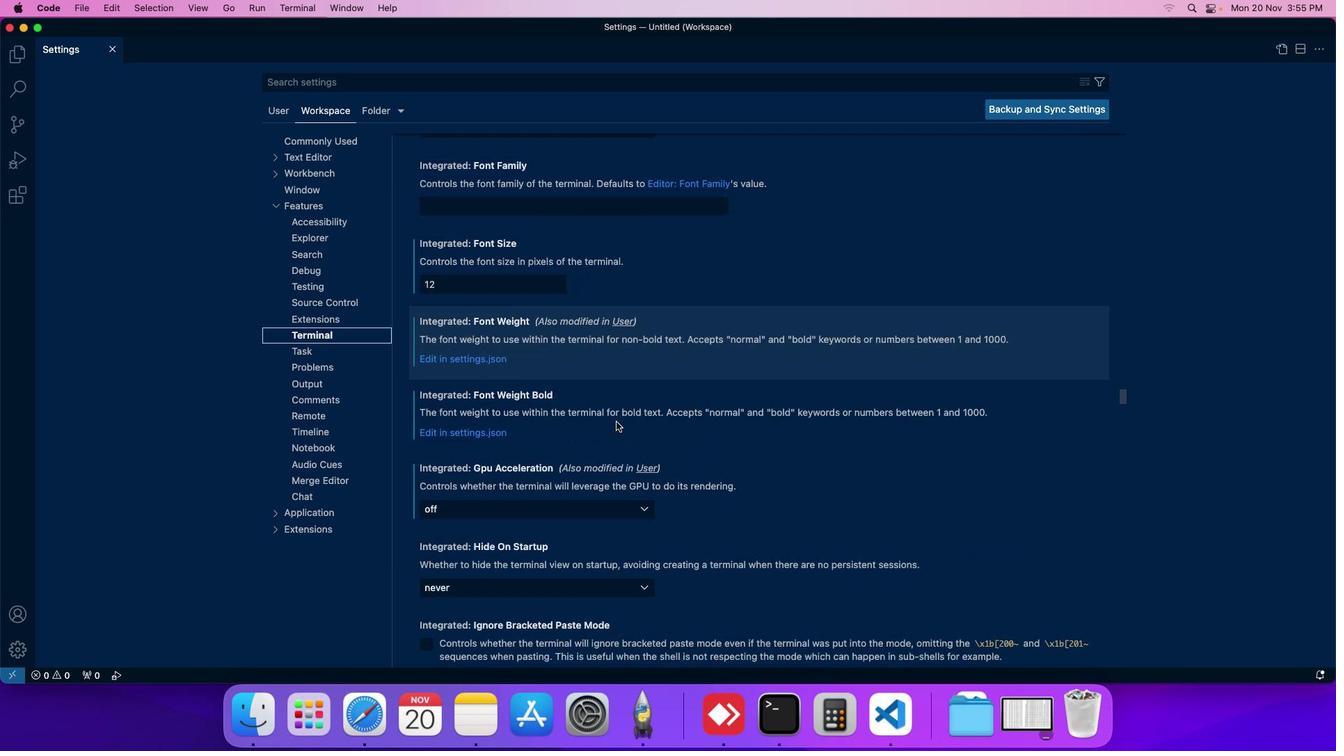 
Action: Mouse scrolled (520, 419) with delta (89, 5)
Screenshot: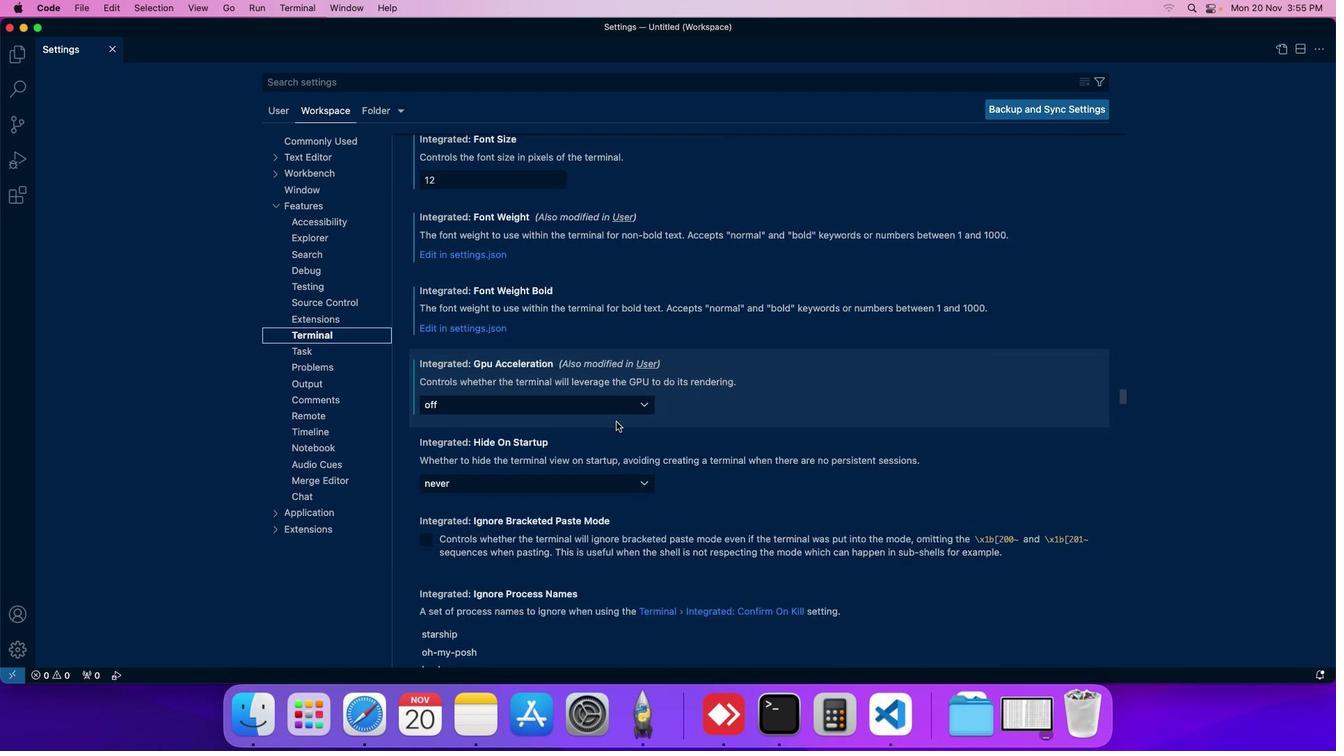 
Action: Mouse scrolled (520, 419) with delta (89, 5)
Screenshot: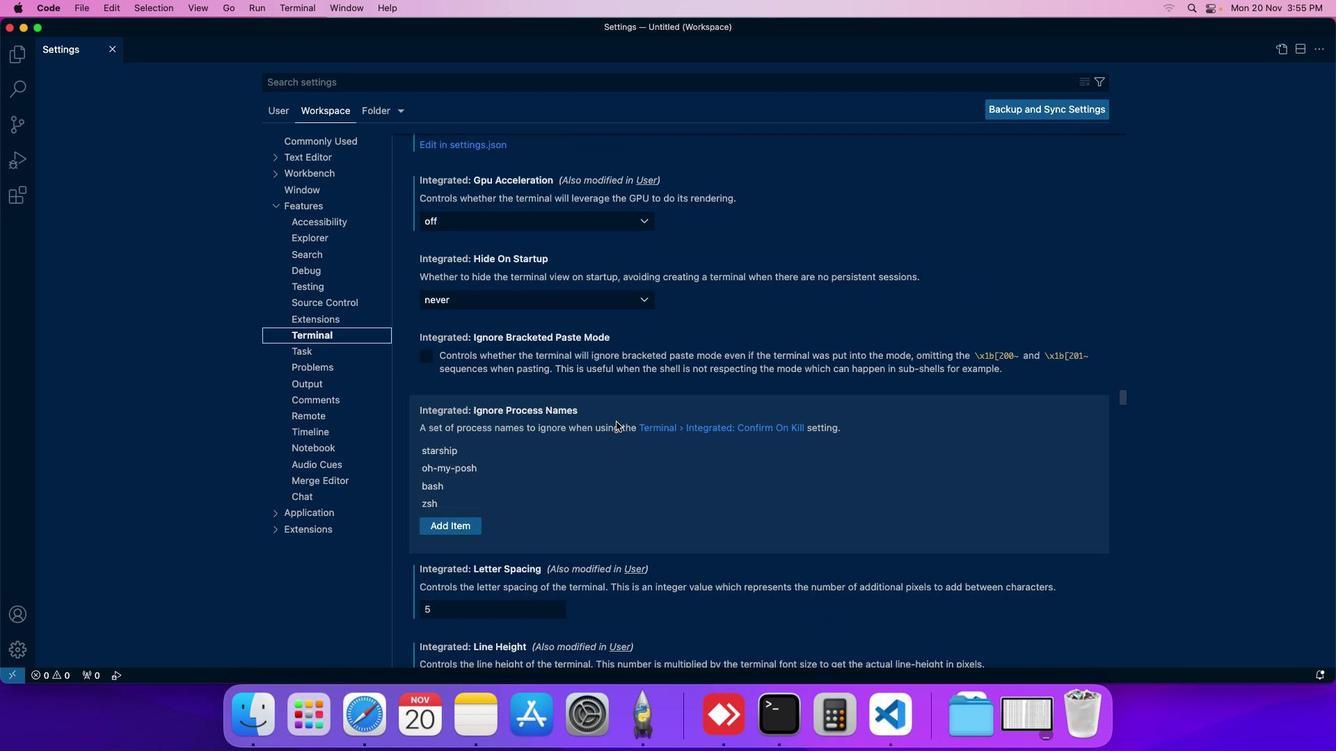 
Action: Mouse scrolled (520, 419) with delta (89, 5)
Screenshot: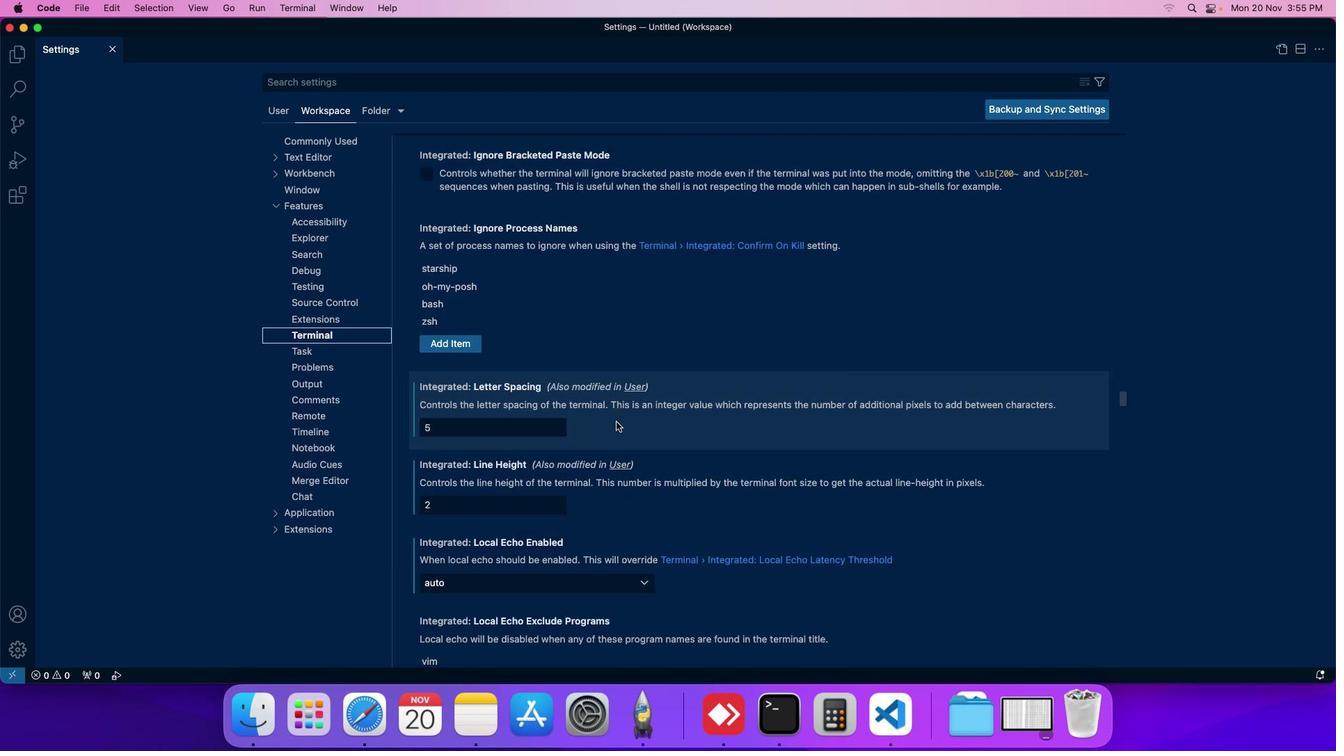 
Action: Mouse scrolled (520, 419) with delta (89, 5)
Screenshot: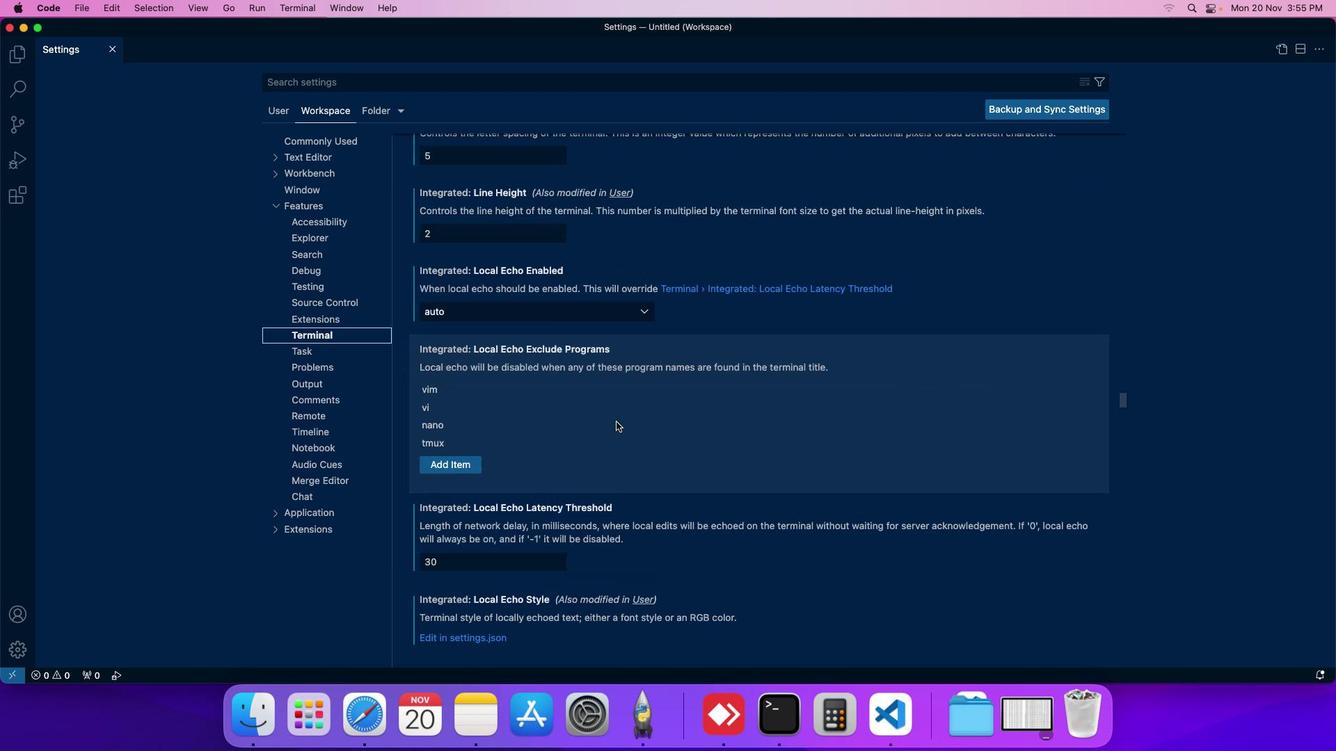 
Action: Mouse scrolled (520, 419) with delta (89, 5)
Screenshot: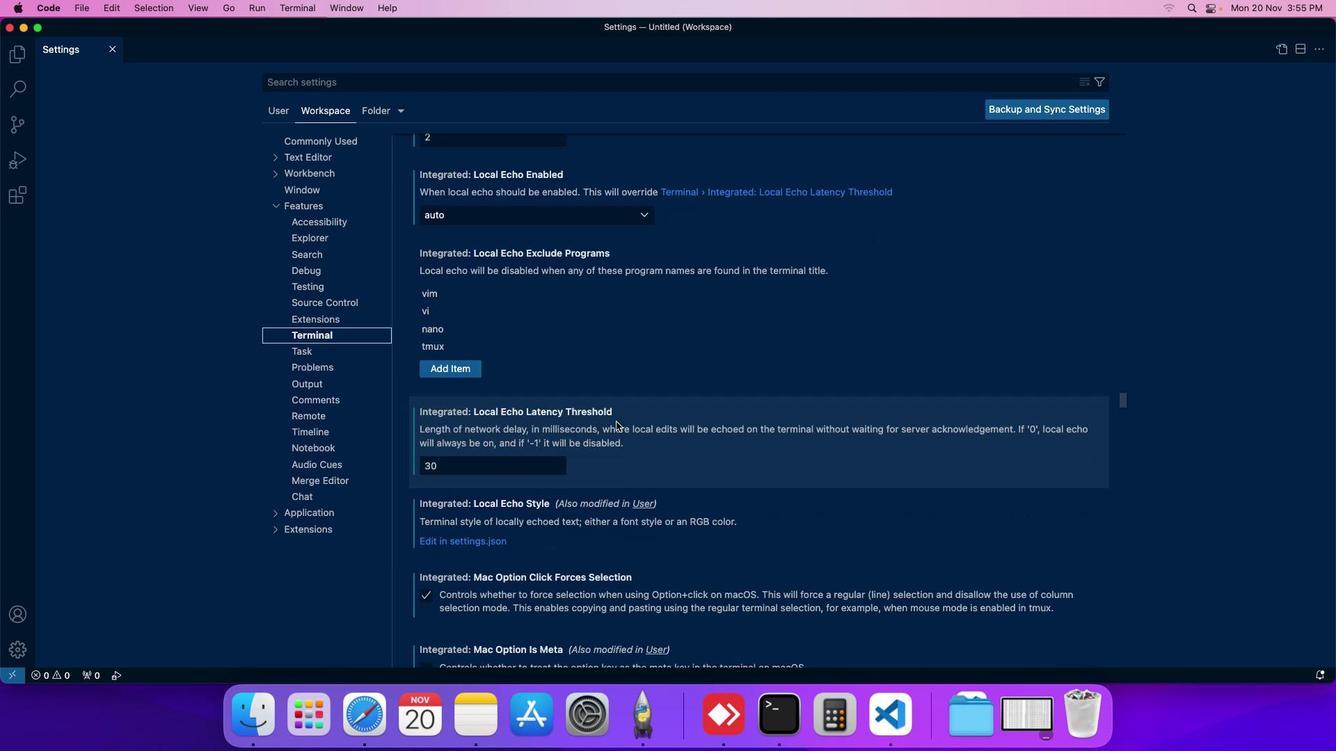 
Action: Mouse scrolled (520, 419) with delta (89, 5)
Screenshot: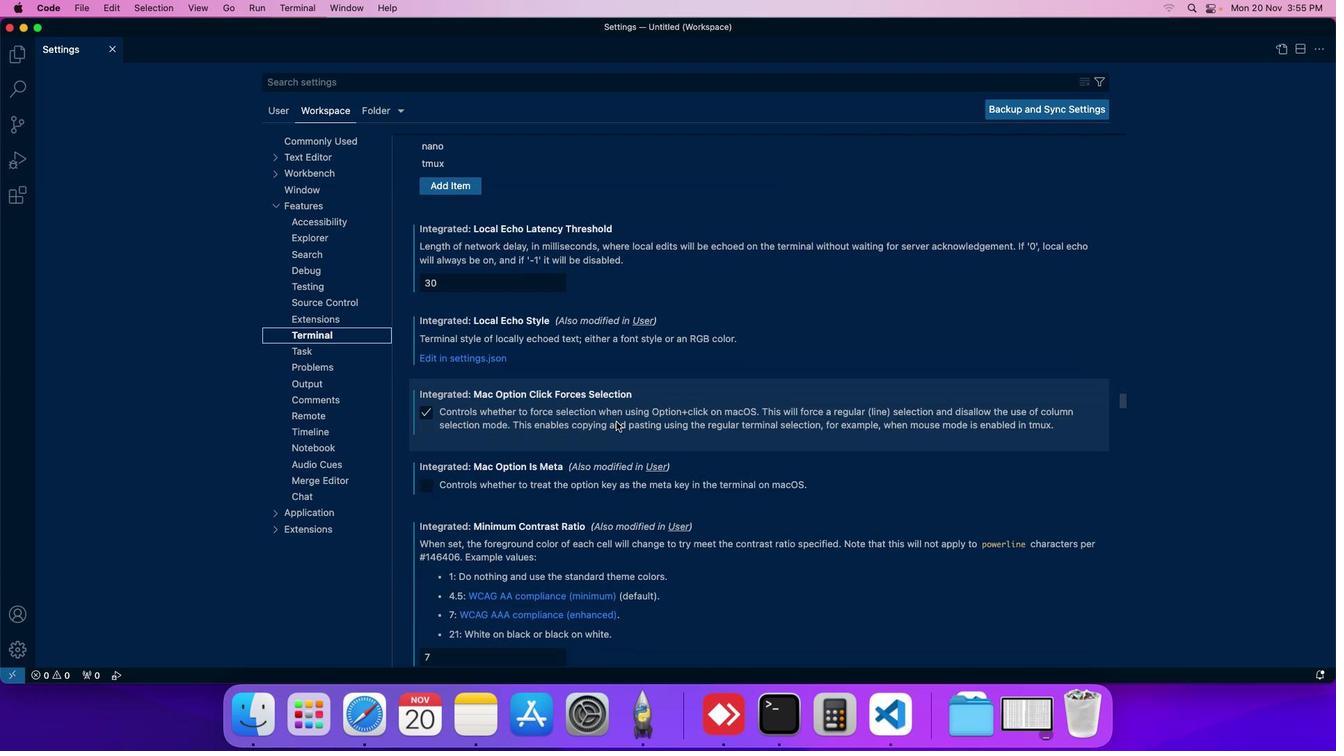 
Action: Mouse scrolled (520, 419) with delta (89, 5)
Screenshot: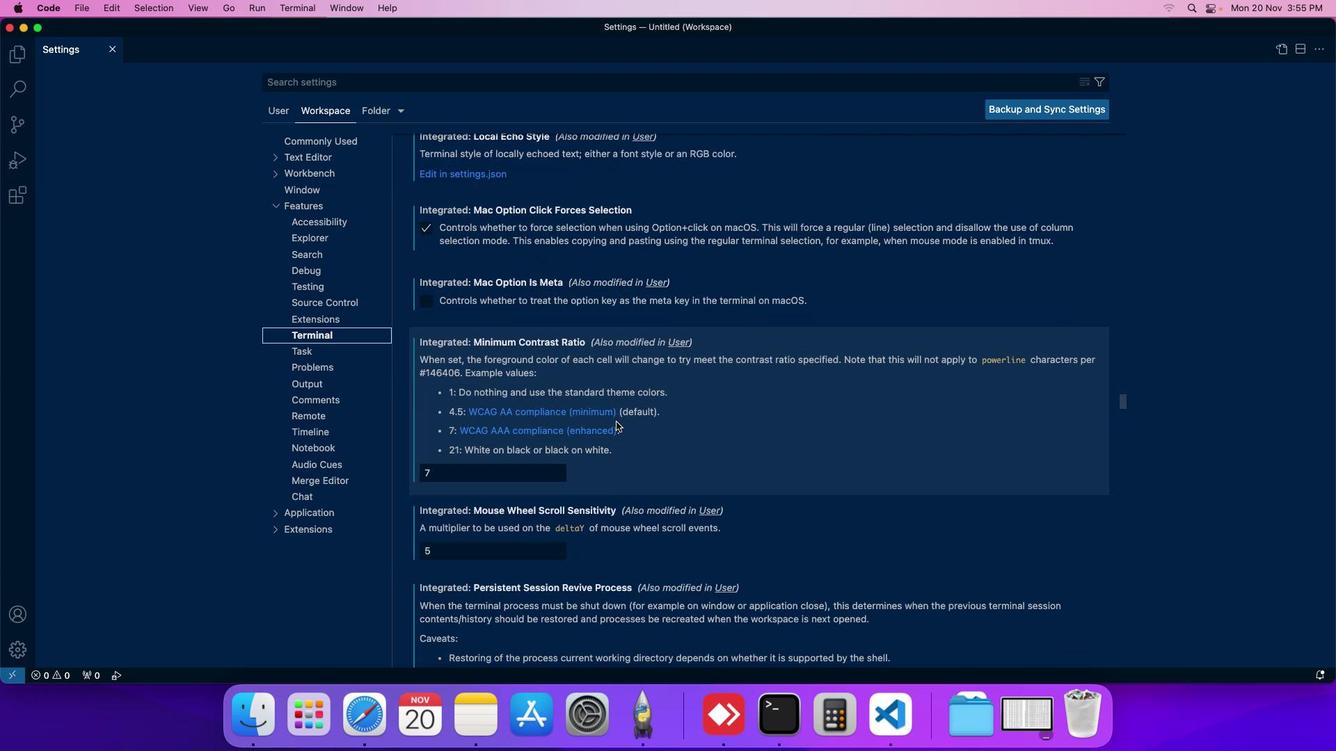 
Action: Mouse scrolled (520, 419) with delta (89, 5)
Screenshot: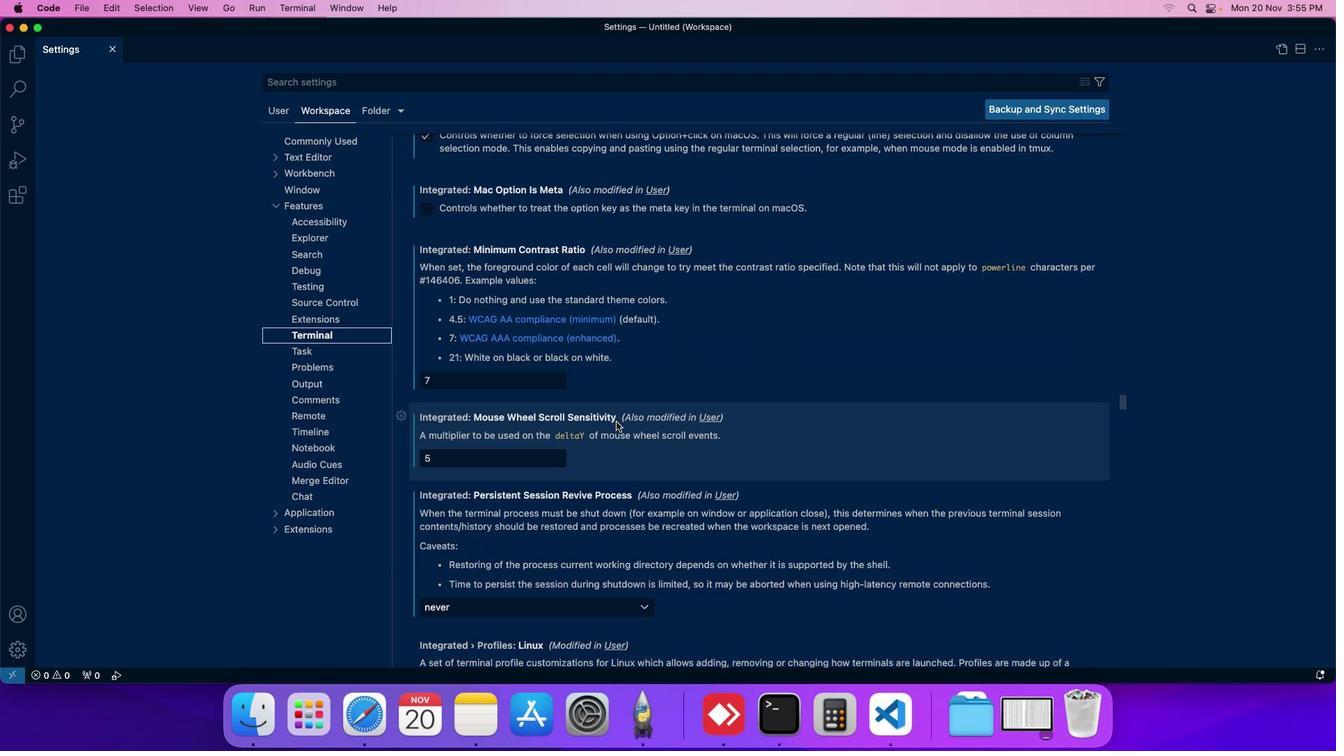 
Action: Mouse scrolled (520, 419) with delta (89, 5)
Screenshot: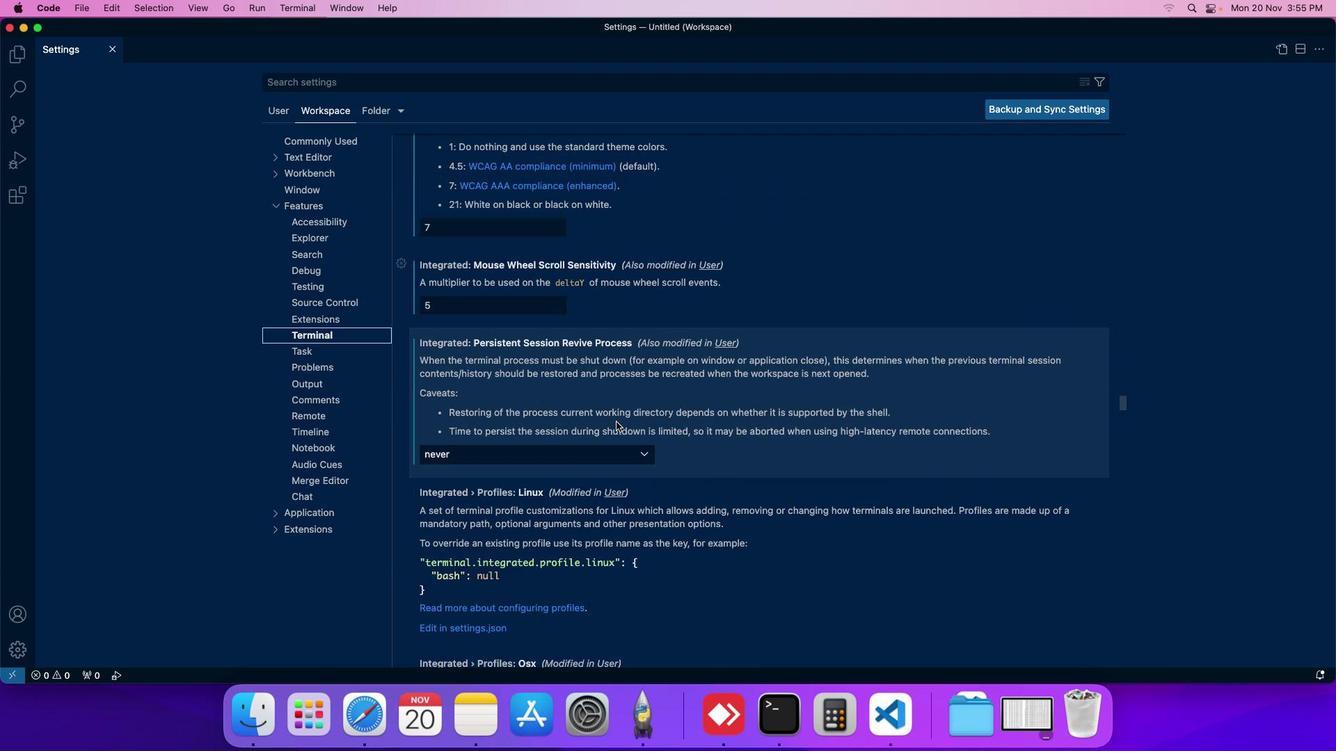 
Action: Mouse scrolled (520, 419) with delta (89, 5)
Screenshot: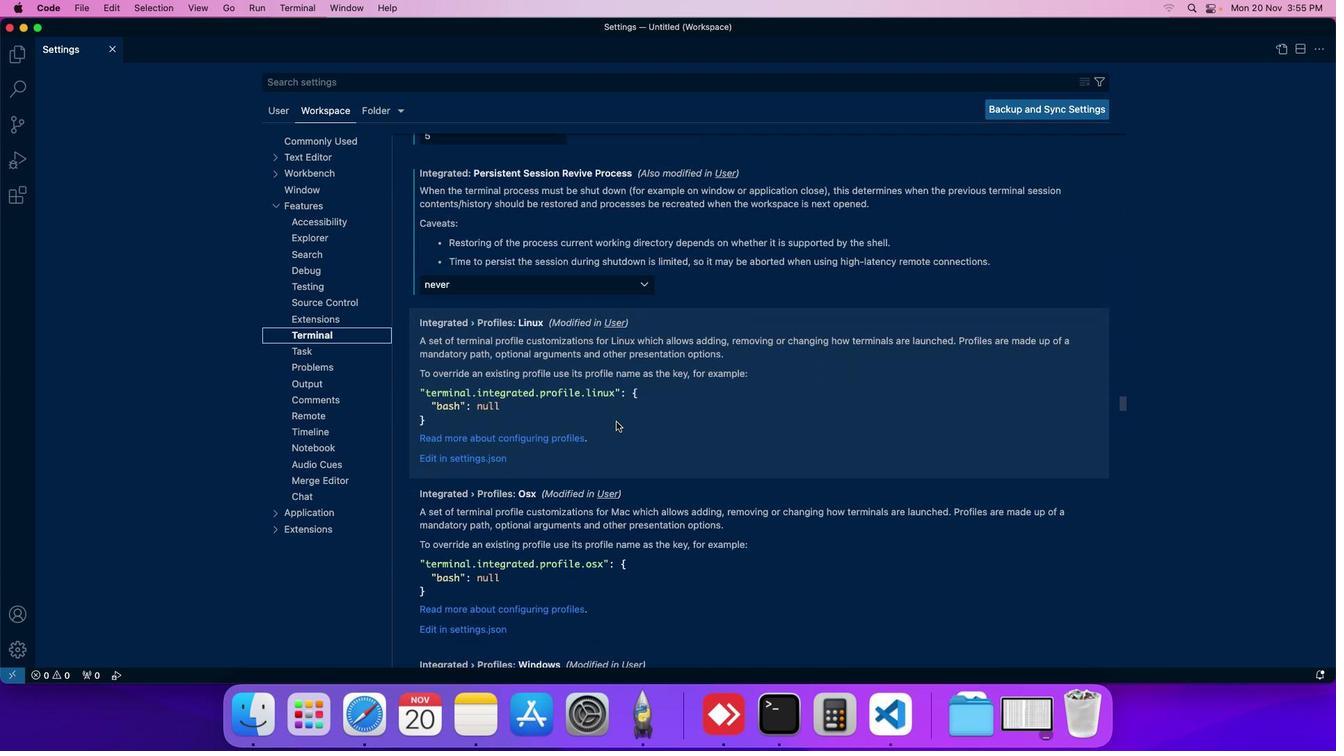 
Action: Mouse scrolled (520, 419) with delta (89, 5)
Screenshot: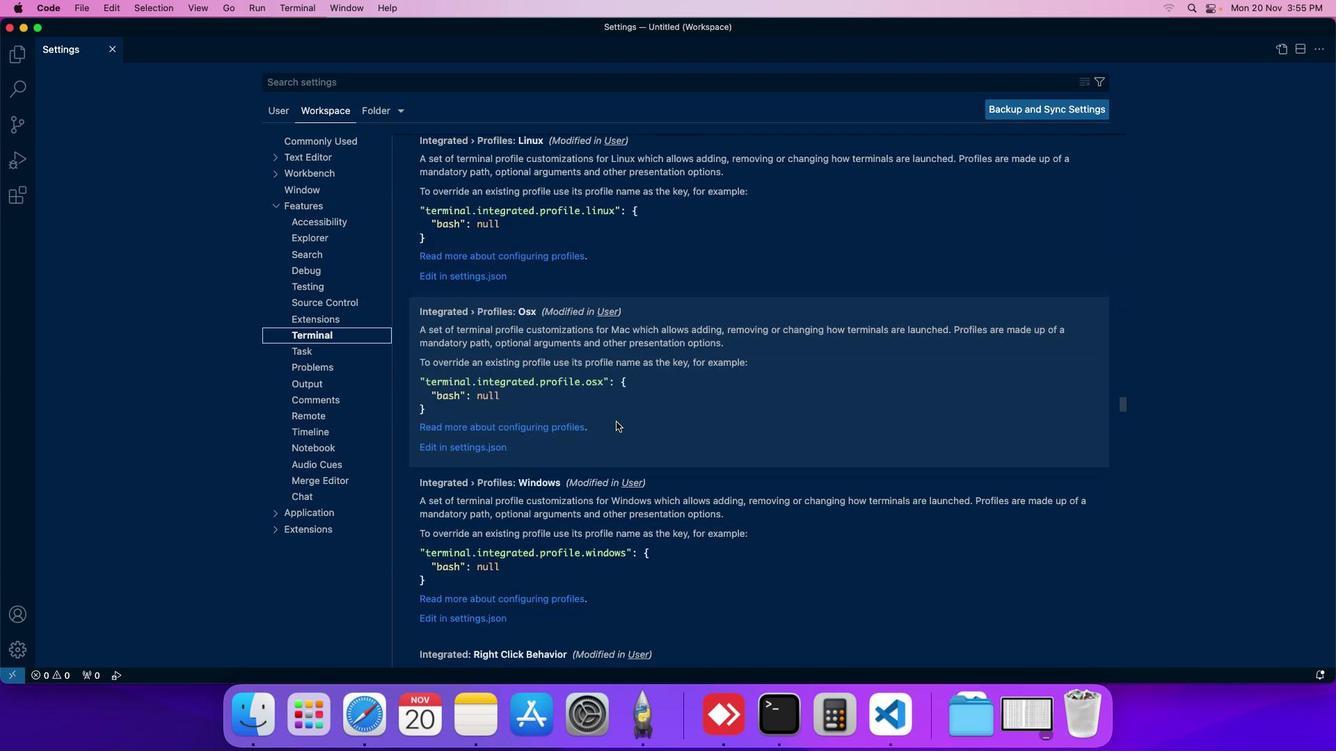 
Action: Mouse moved to (457, 375)
Screenshot: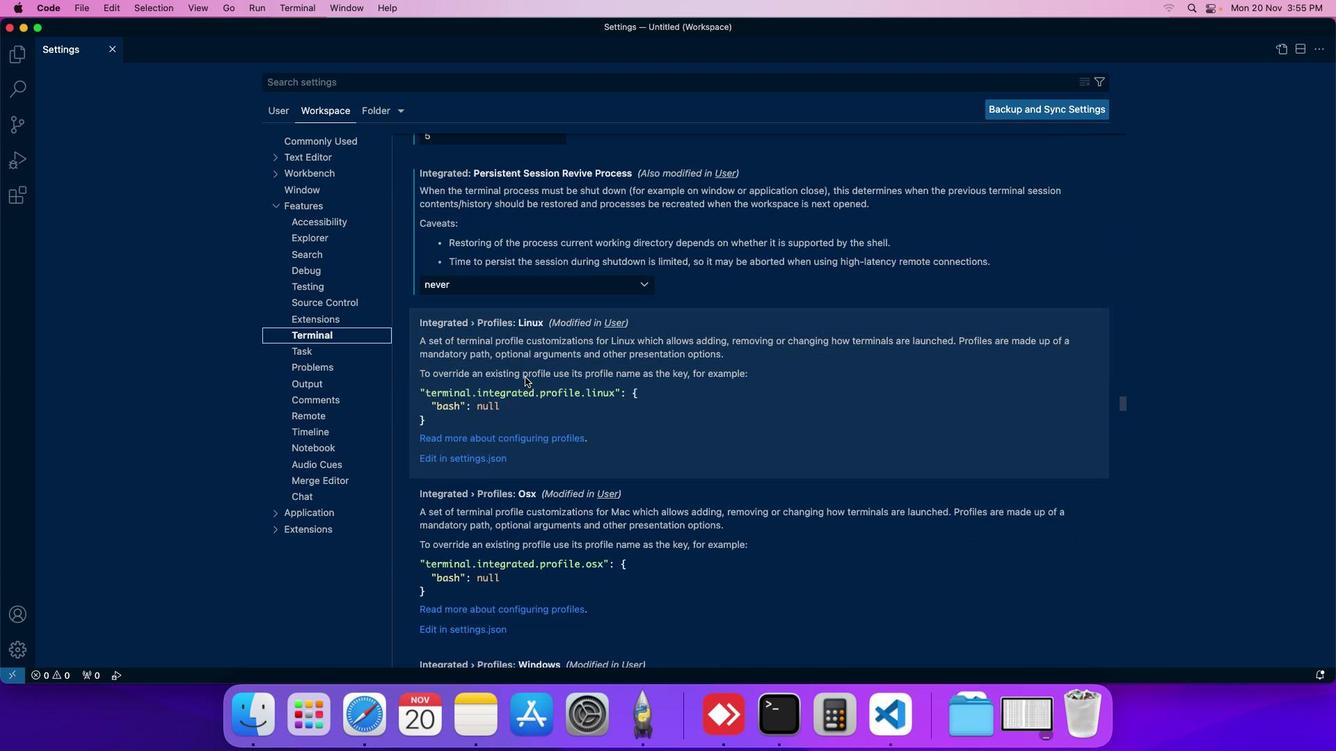 
Action: Mouse scrolled (457, 375) with delta (89, 6)
Screenshot: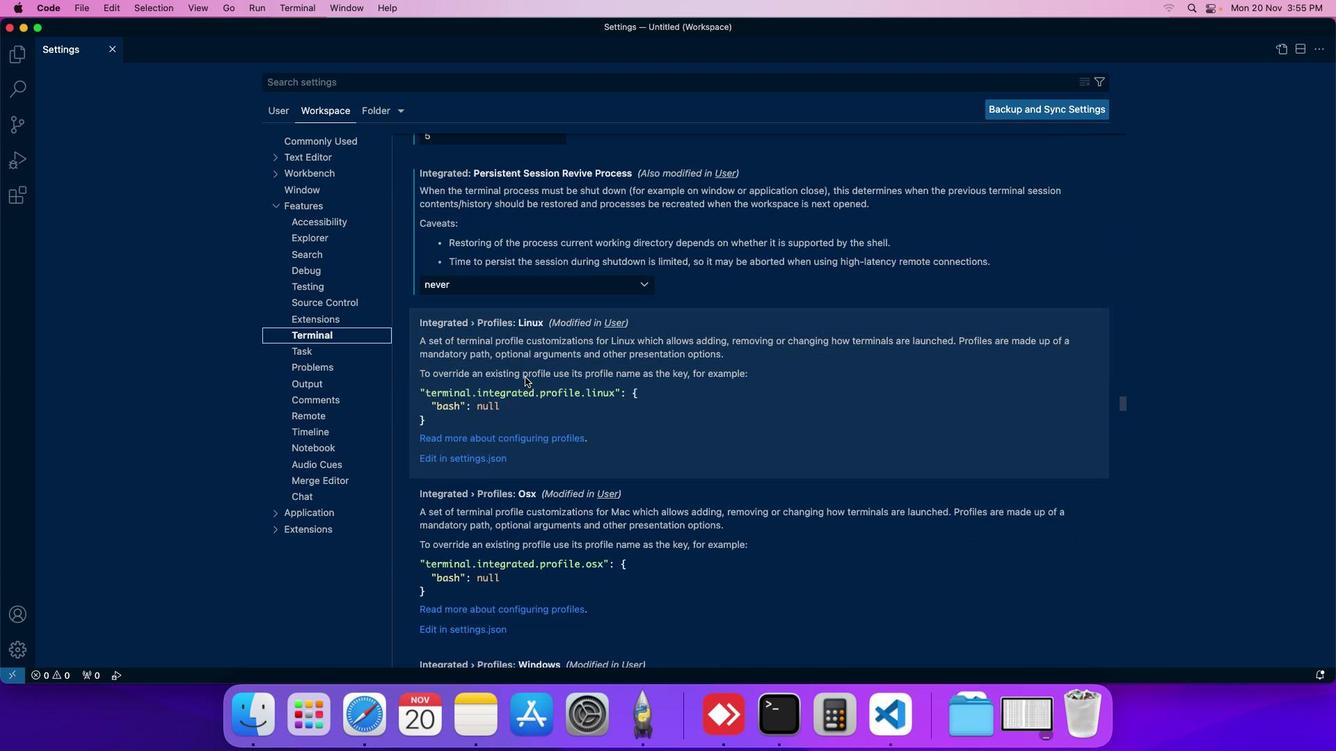 
Action: Mouse moved to (402, 462)
Screenshot: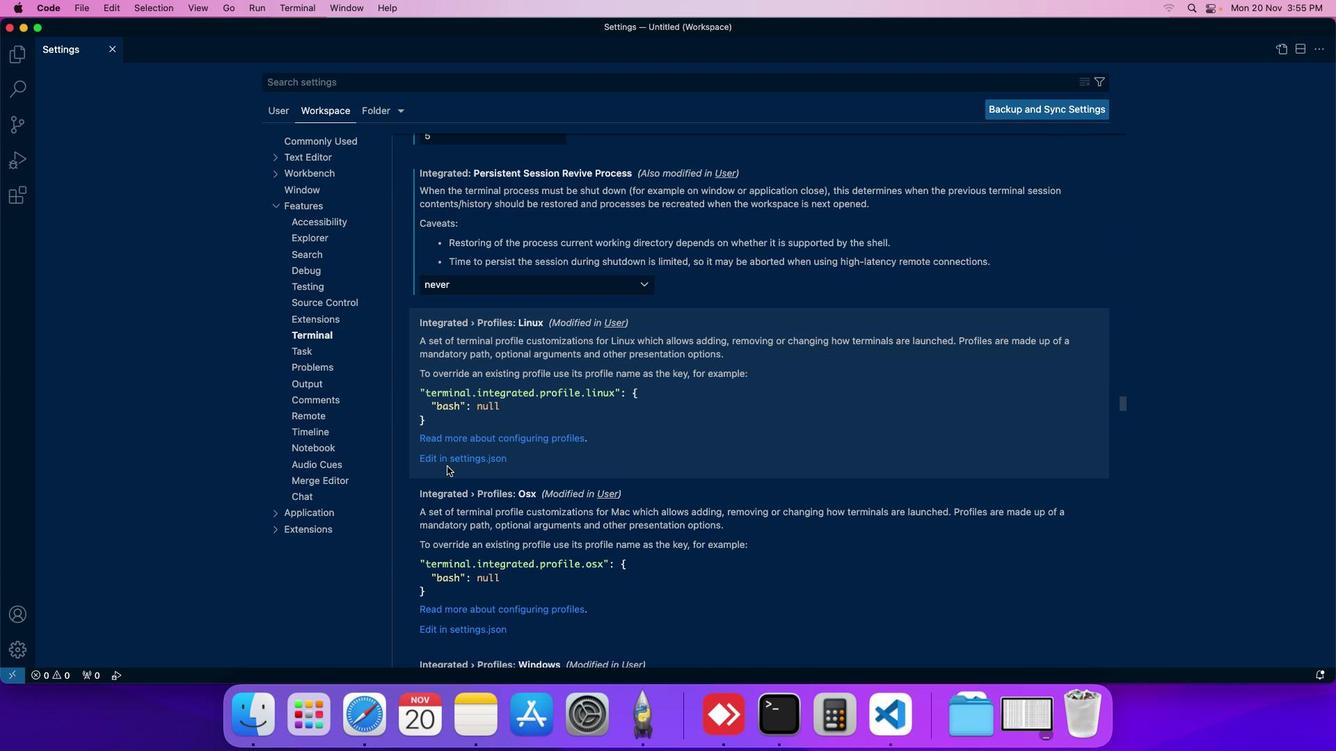 
Action: Mouse pressed left at (402, 462)
Screenshot: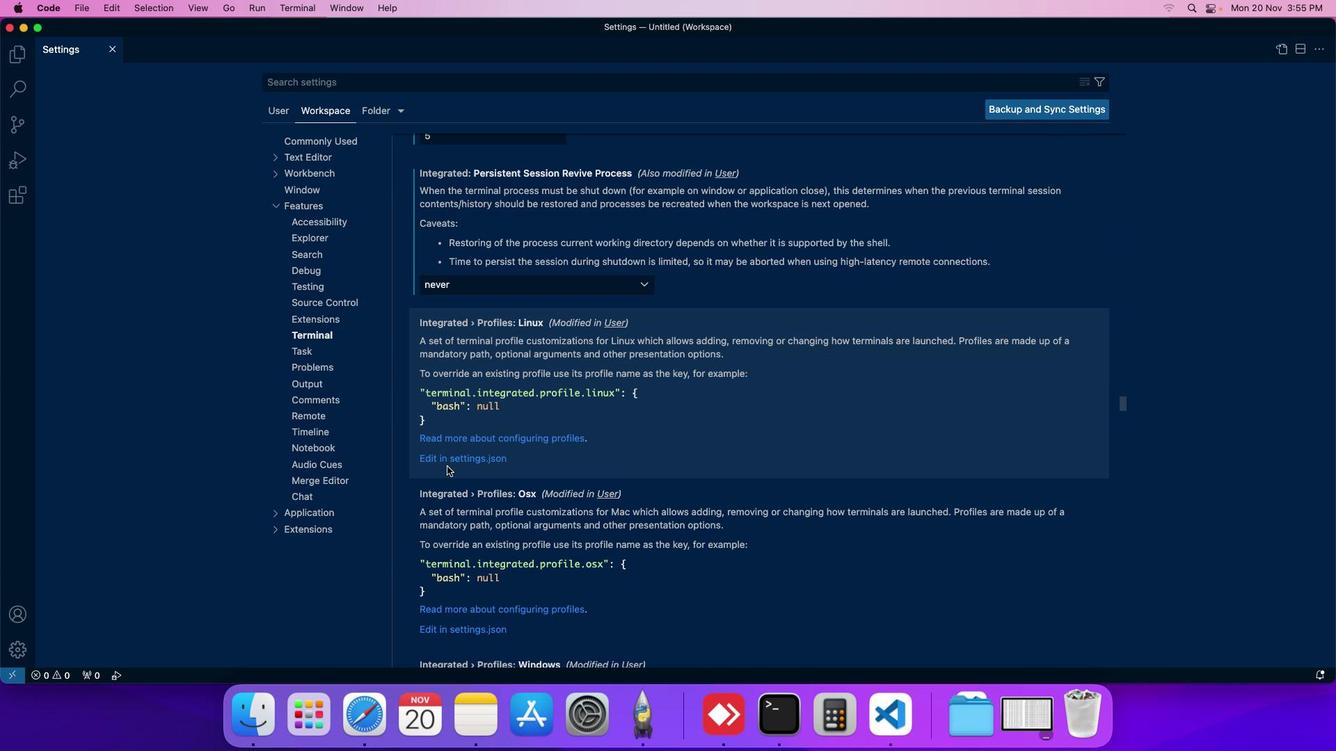 
Action: Mouse moved to (403, 458)
Screenshot: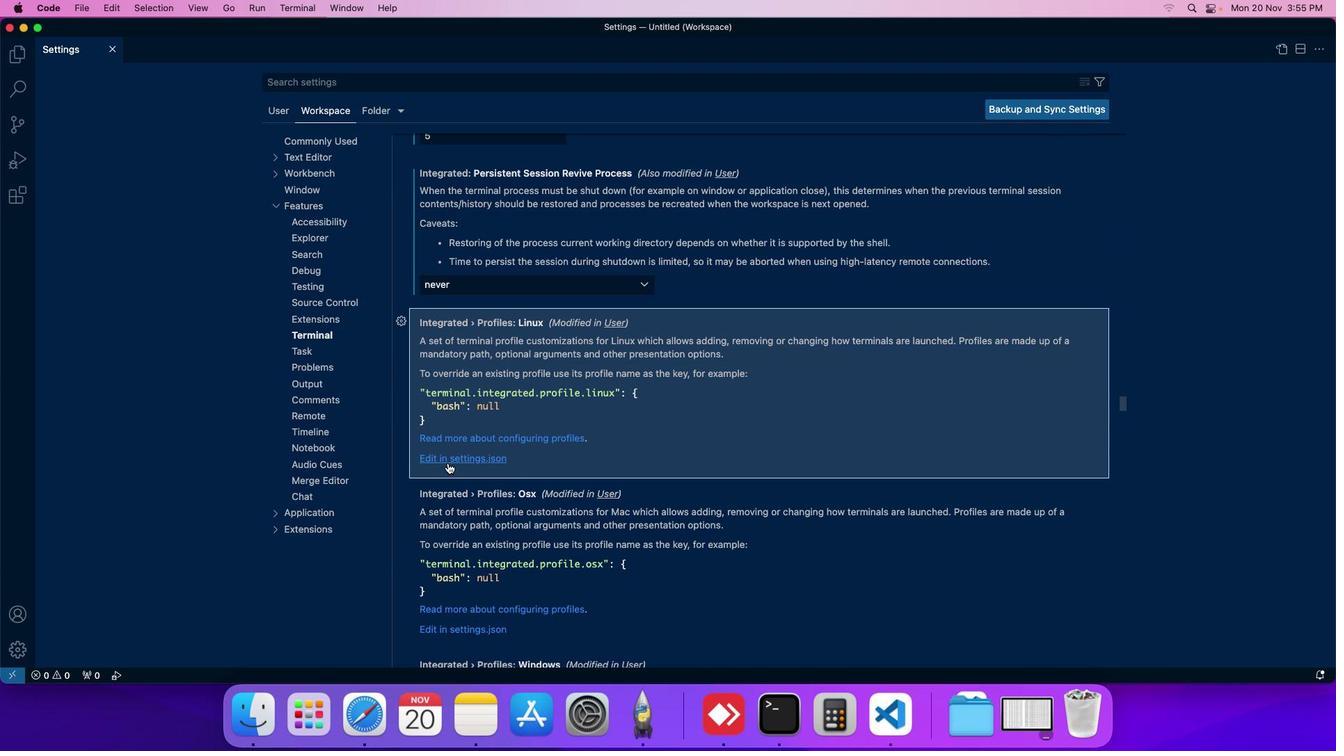 
Action: Mouse pressed left at (403, 458)
Screenshot: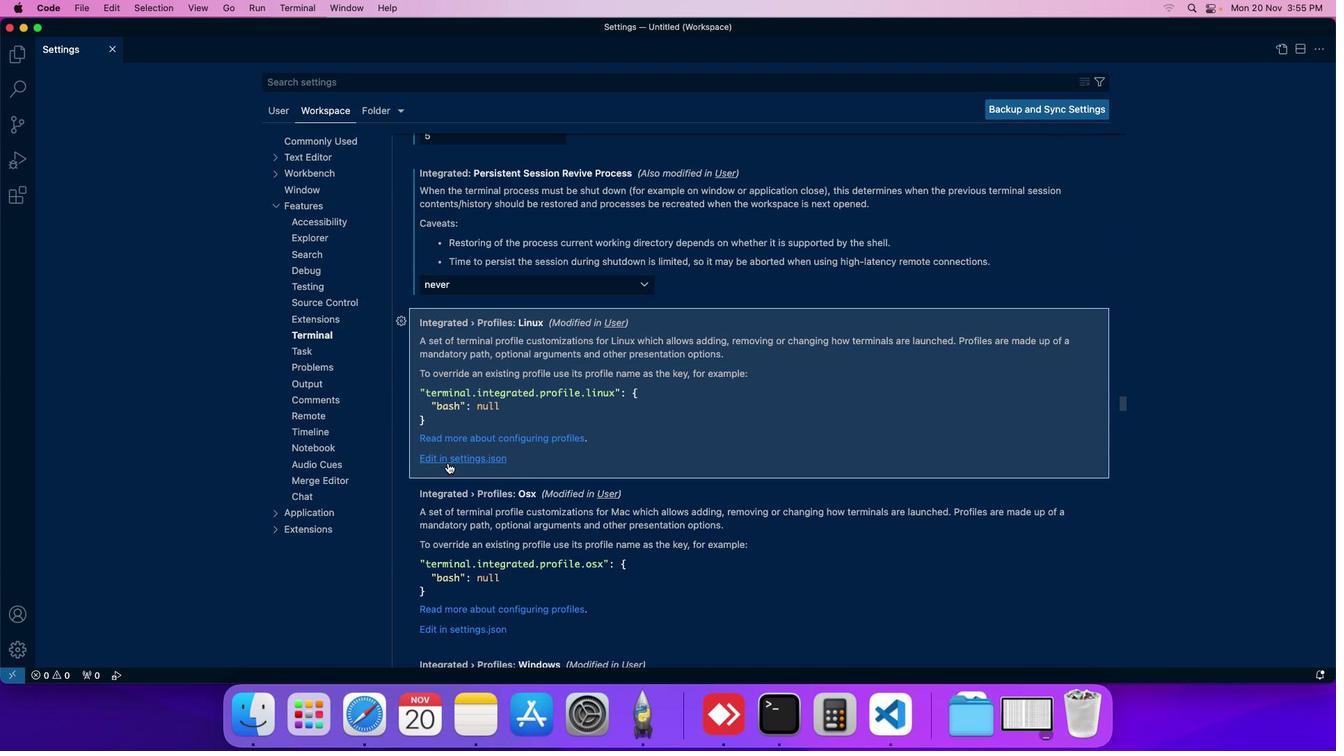
Action: Mouse moved to (437, 355)
Screenshot: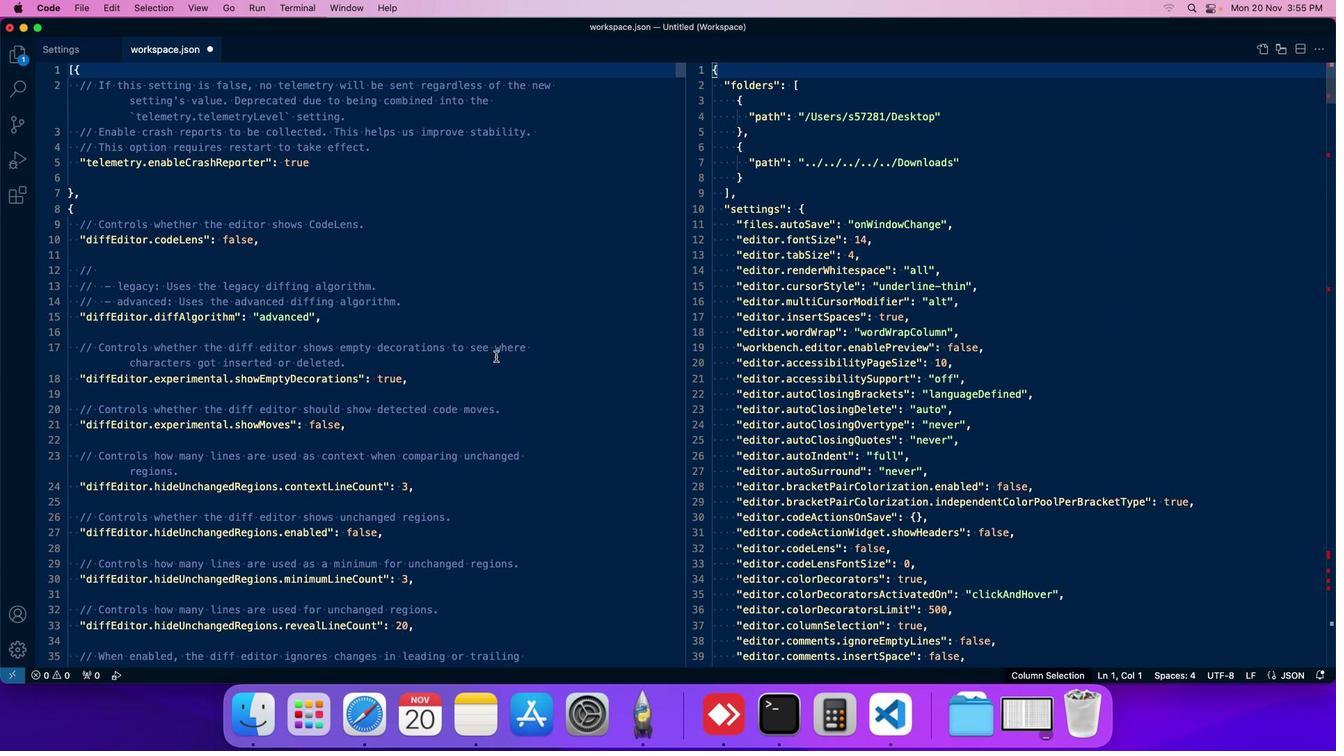 
